 Task: In the Contact  Zoe_Johnson@metlife.com, schedule and save the meeting with title: 'Product Demo and Service Presentation', Select date: '2 September, 2023', select start time: 6:00:PM. Add location on call (415) 123-4591 with meeting description: For further discussion on products, kindly join the meeting.. Logged in from softage.4@softage.net
Action: Mouse moved to (104, 65)
Screenshot: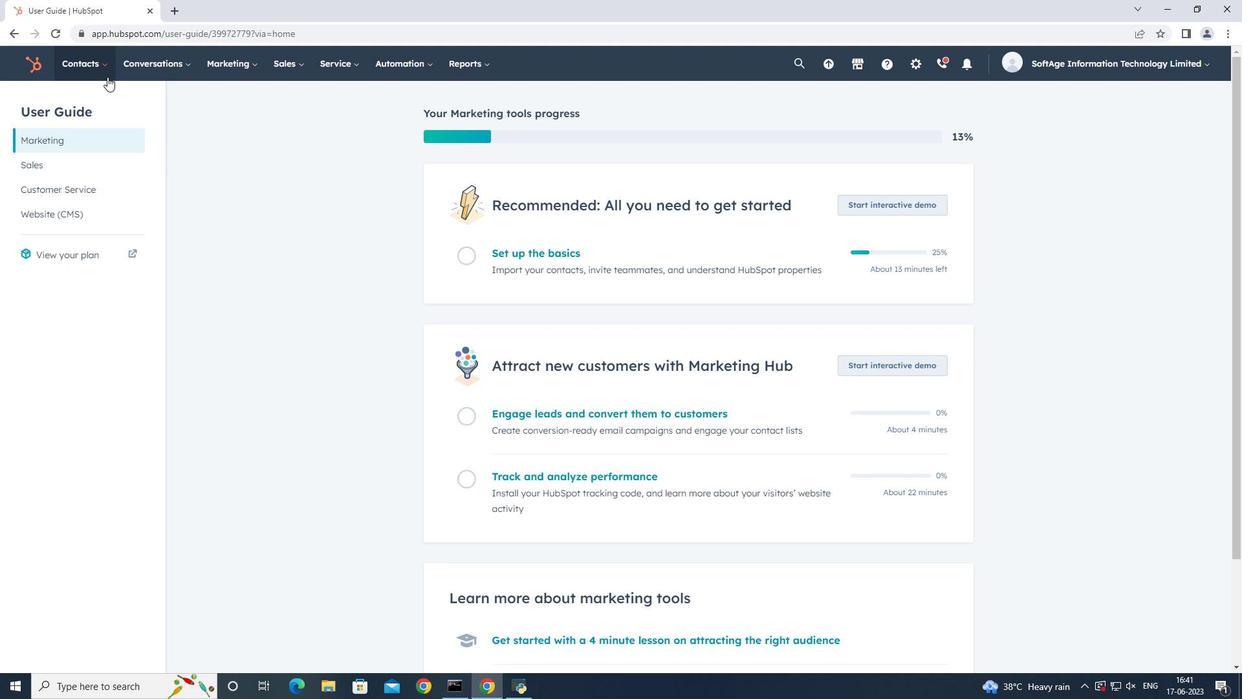 
Action: Mouse pressed left at (104, 65)
Screenshot: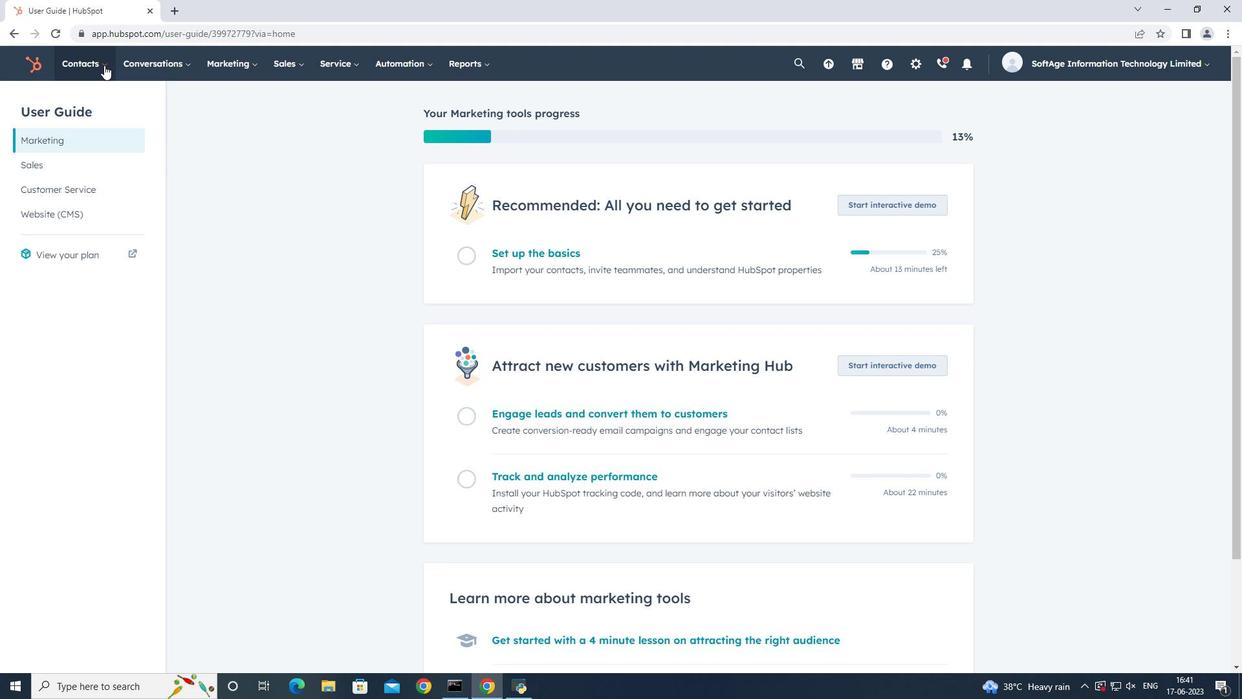 
Action: Mouse moved to (104, 95)
Screenshot: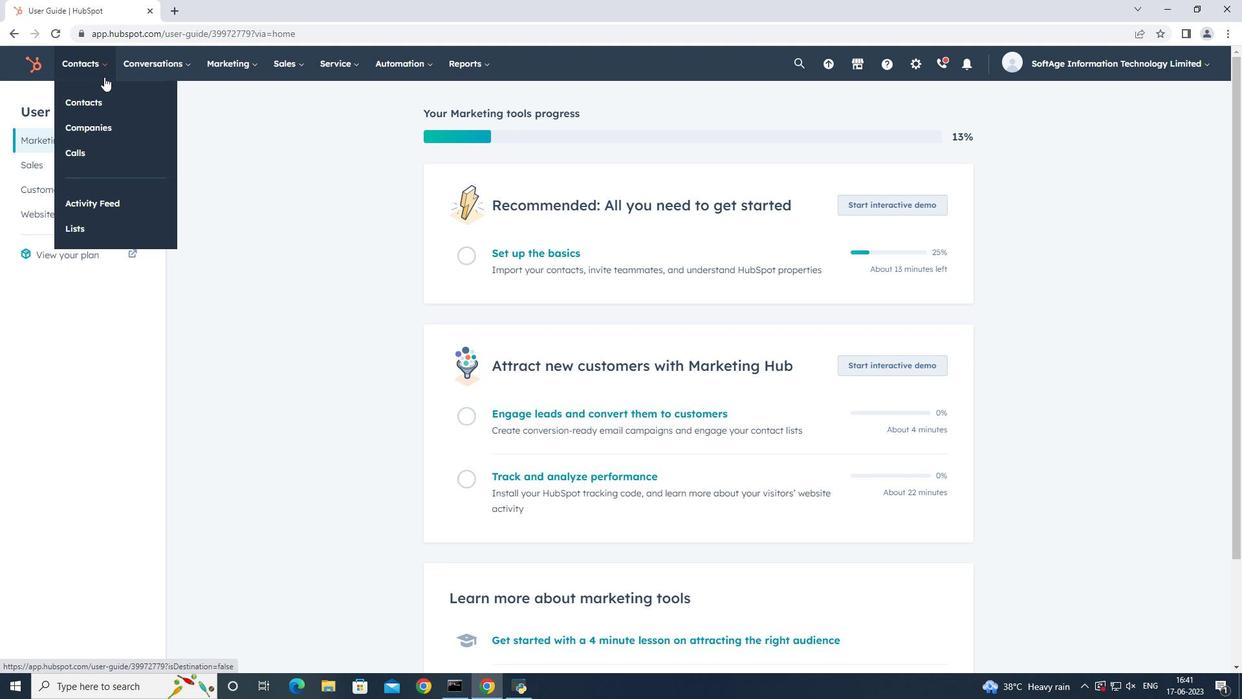 
Action: Mouse pressed left at (104, 95)
Screenshot: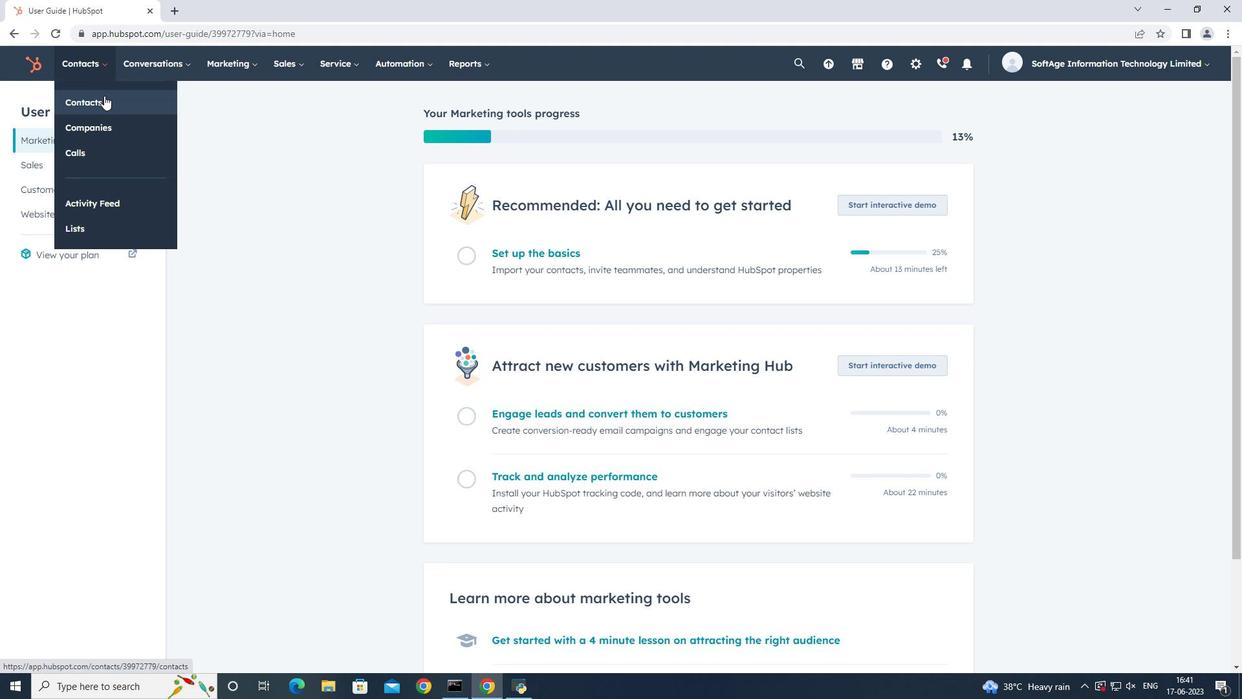 
Action: Mouse moved to (126, 206)
Screenshot: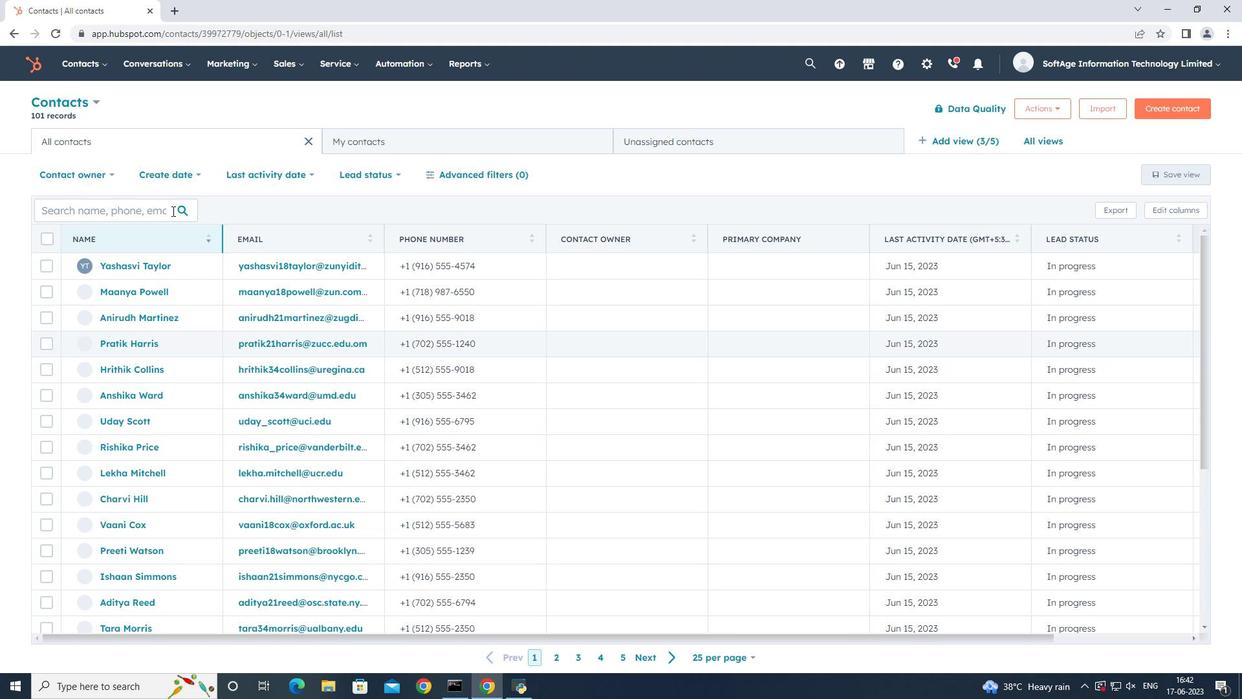 
Action: Mouse pressed left at (126, 206)
Screenshot: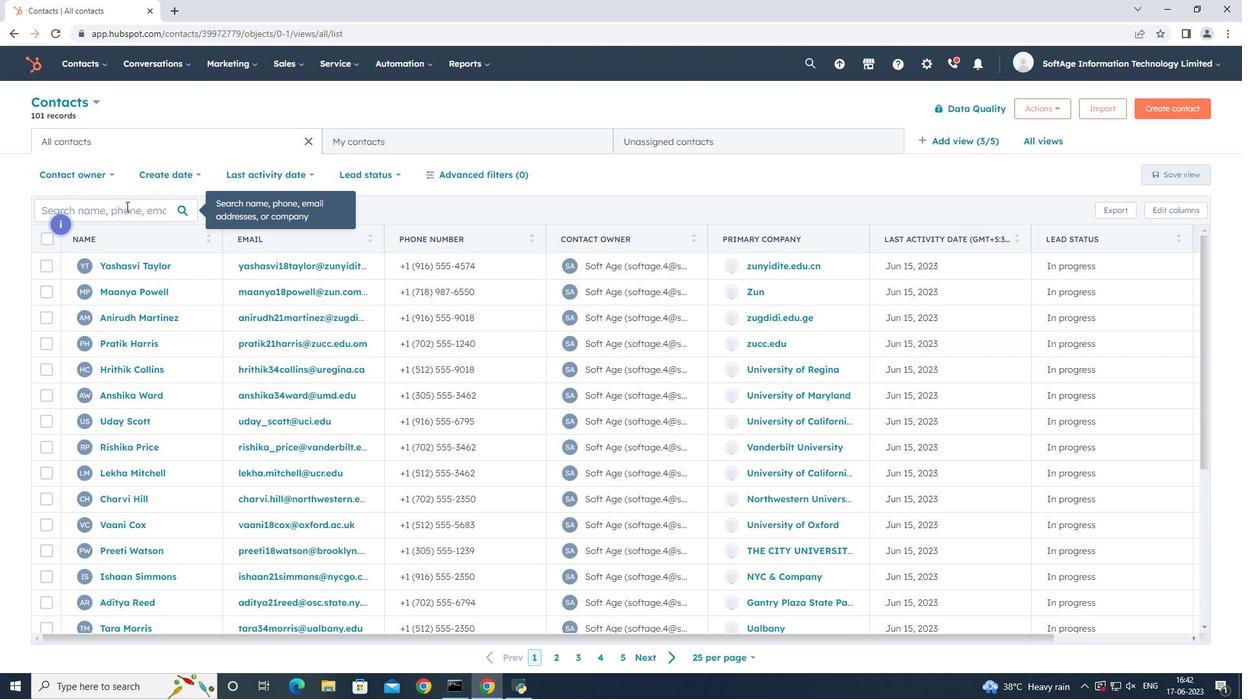 
Action: Key pressed zoe
Screenshot: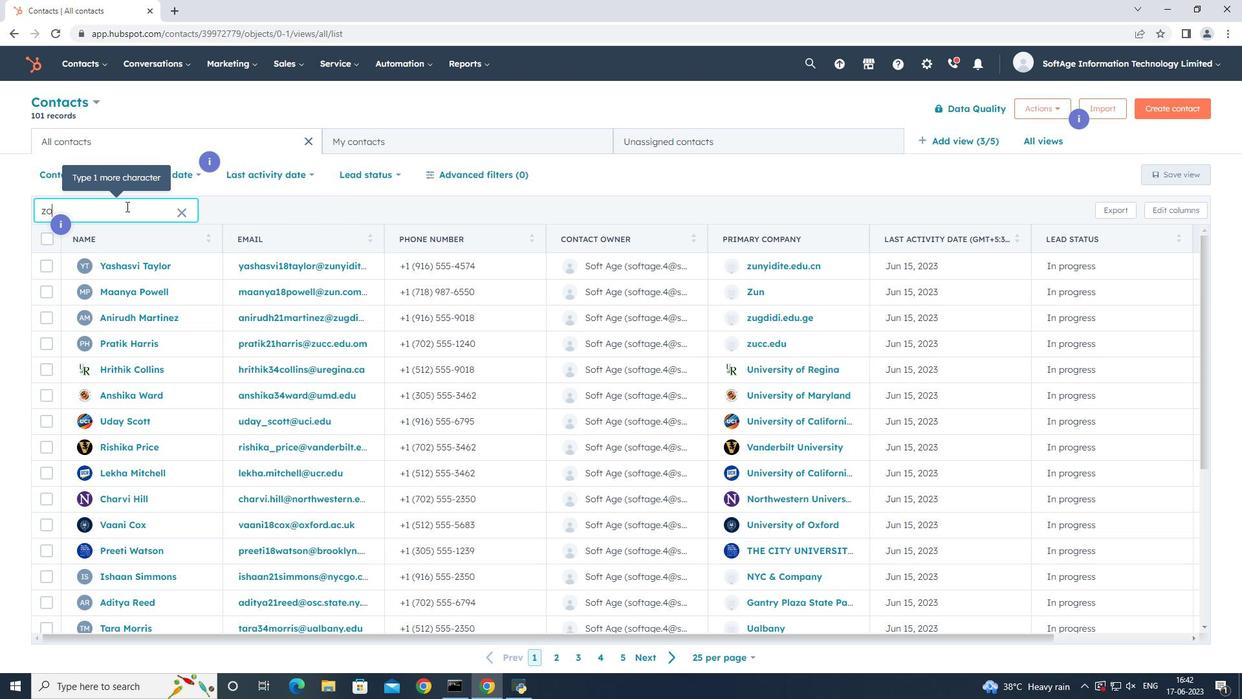 
Action: Mouse moved to (134, 317)
Screenshot: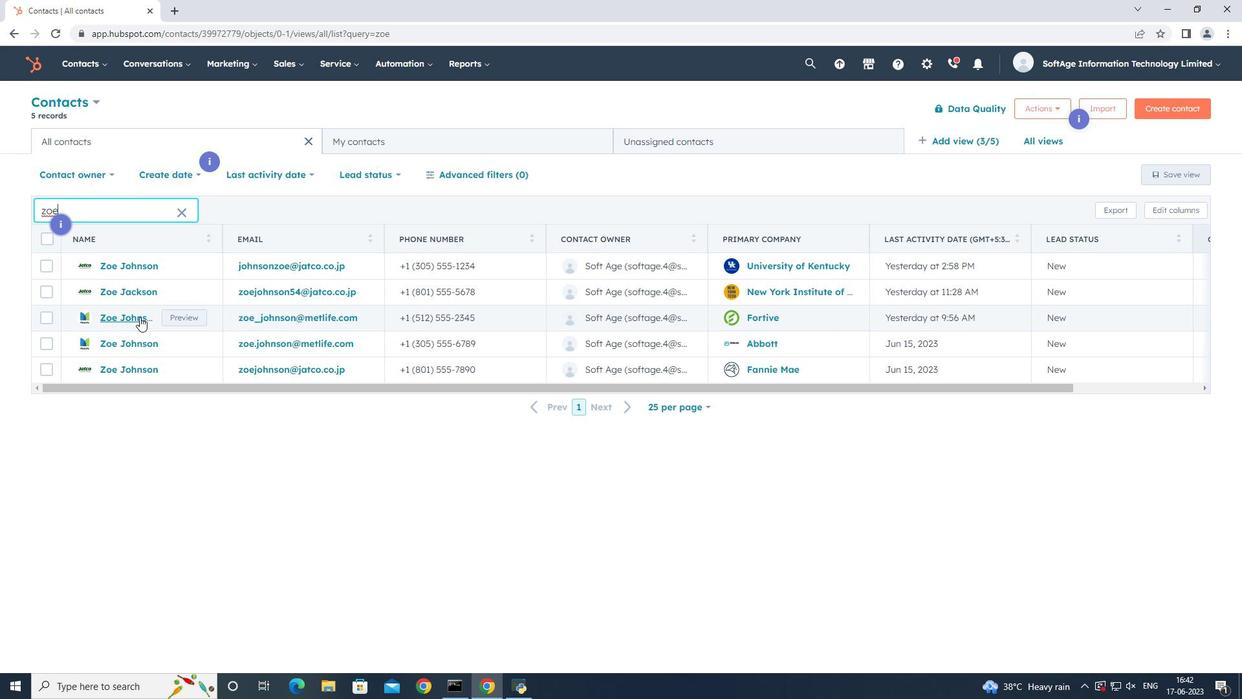 
Action: Mouse pressed left at (134, 317)
Screenshot: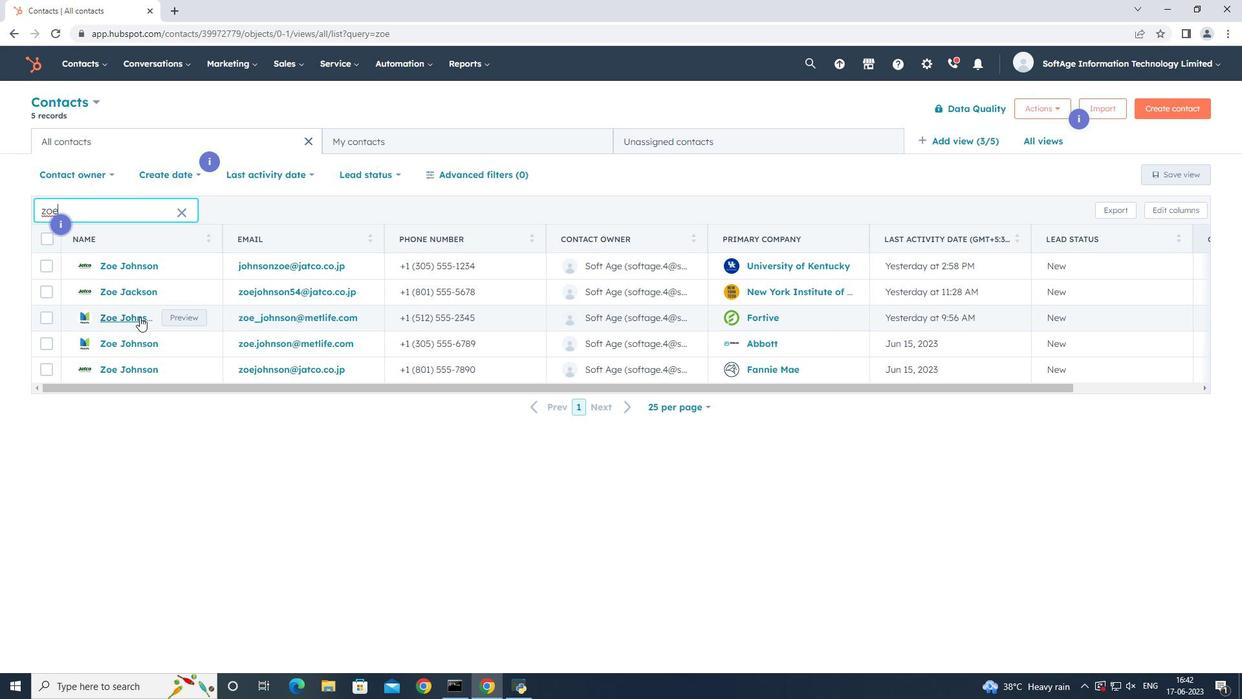 
Action: Mouse moved to (219, 204)
Screenshot: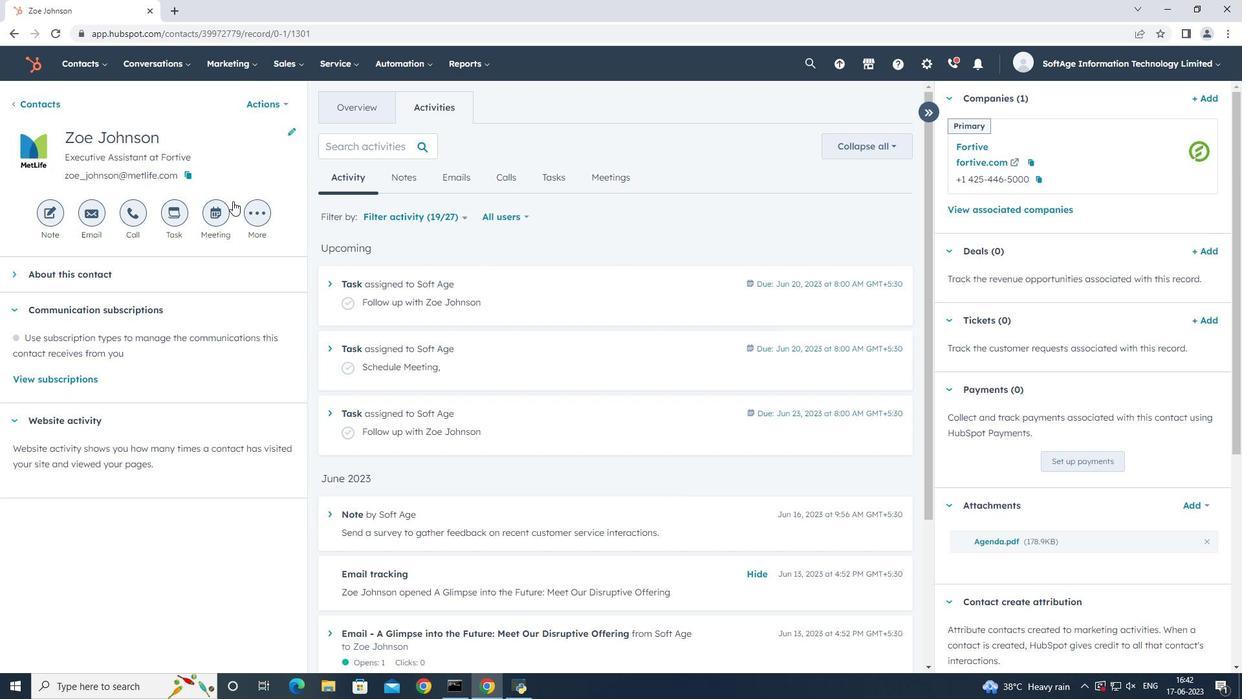 
Action: Mouse pressed left at (219, 204)
Screenshot: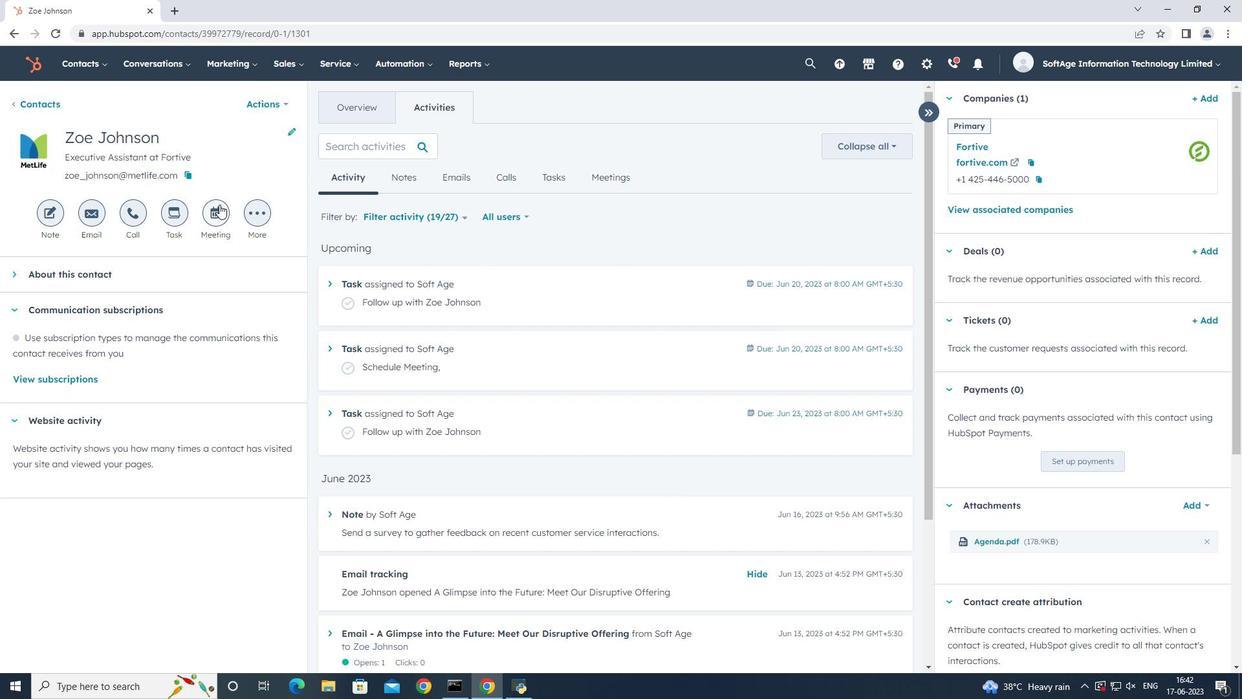 
Action: Mouse moved to (433, 352)
Screenshot: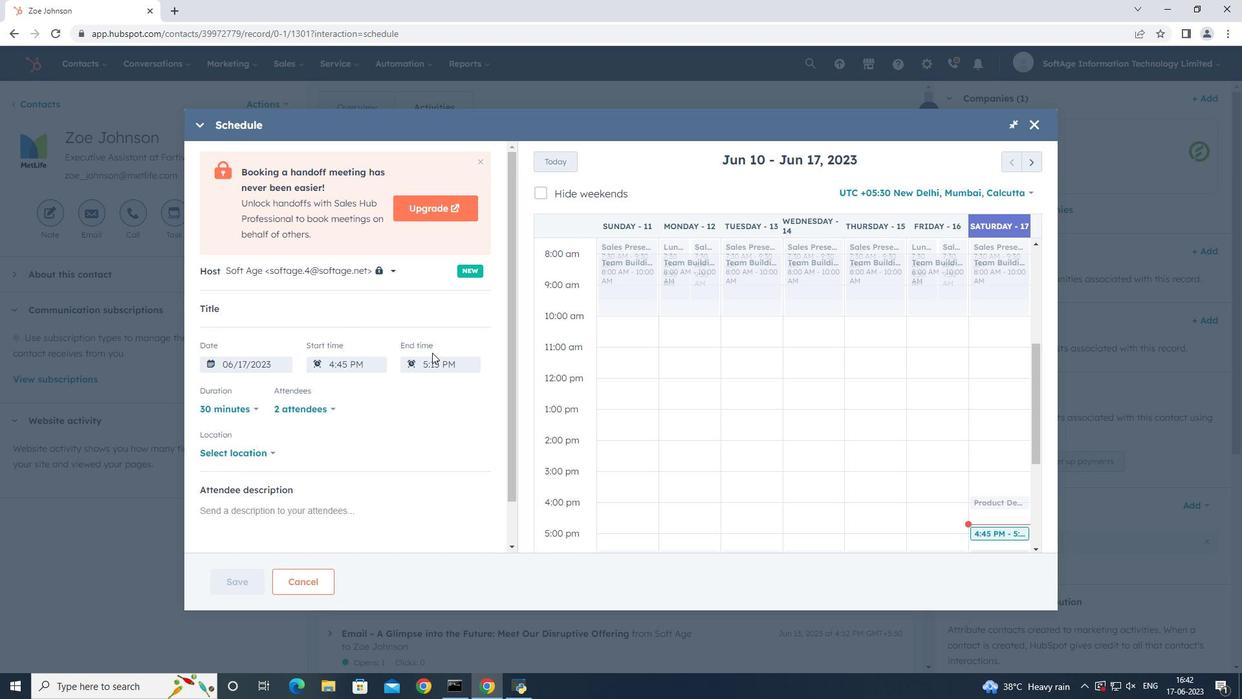 
Action: Key pressed <Key.shift_r>Product<Key.space><Key.shift>Demo<Key.space>and<Key.space><Key.shift>Service<Key.space><Key.shift_r>Presentation,
Screenshot: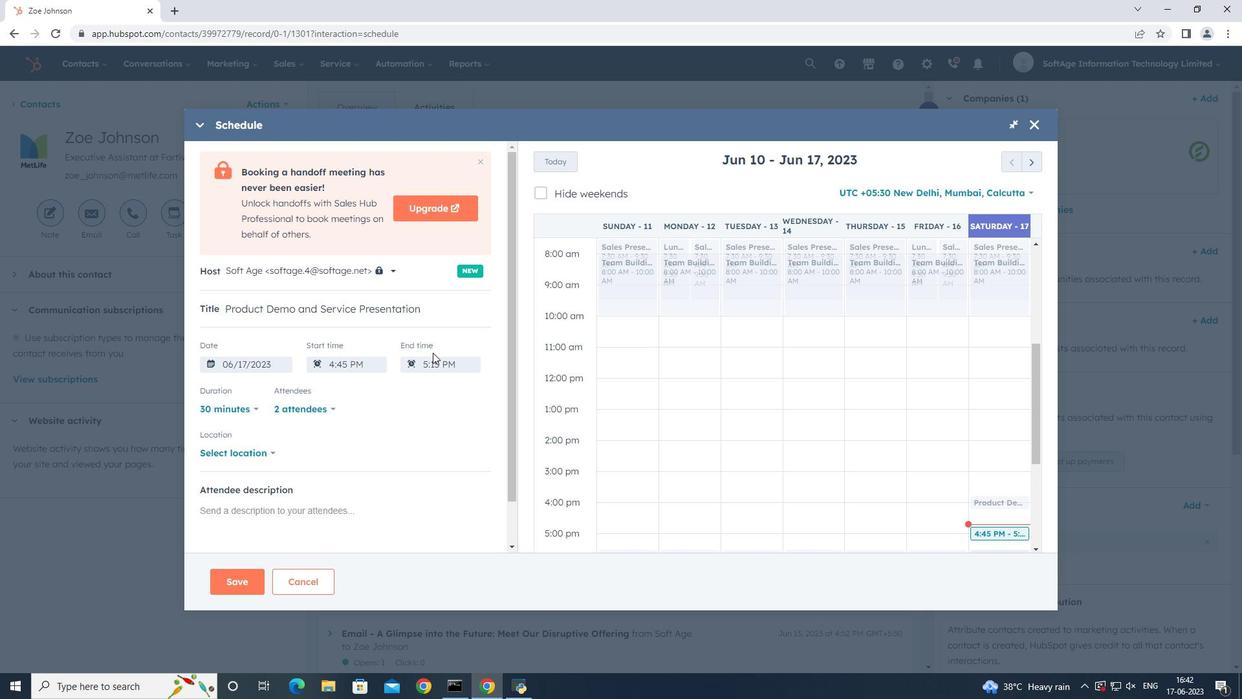 
Action: Mouse moved to (1030, 165)
Screenshot: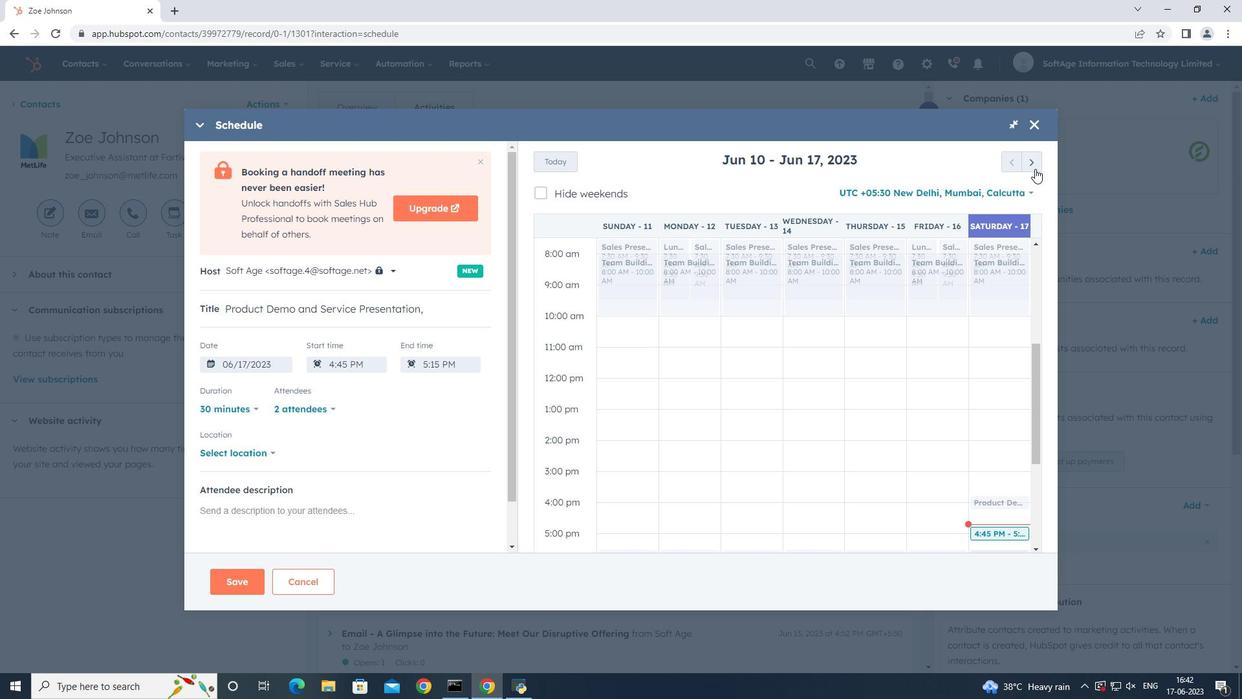 
Action: Mouse pressed left at (1030, 165)
Screenshot: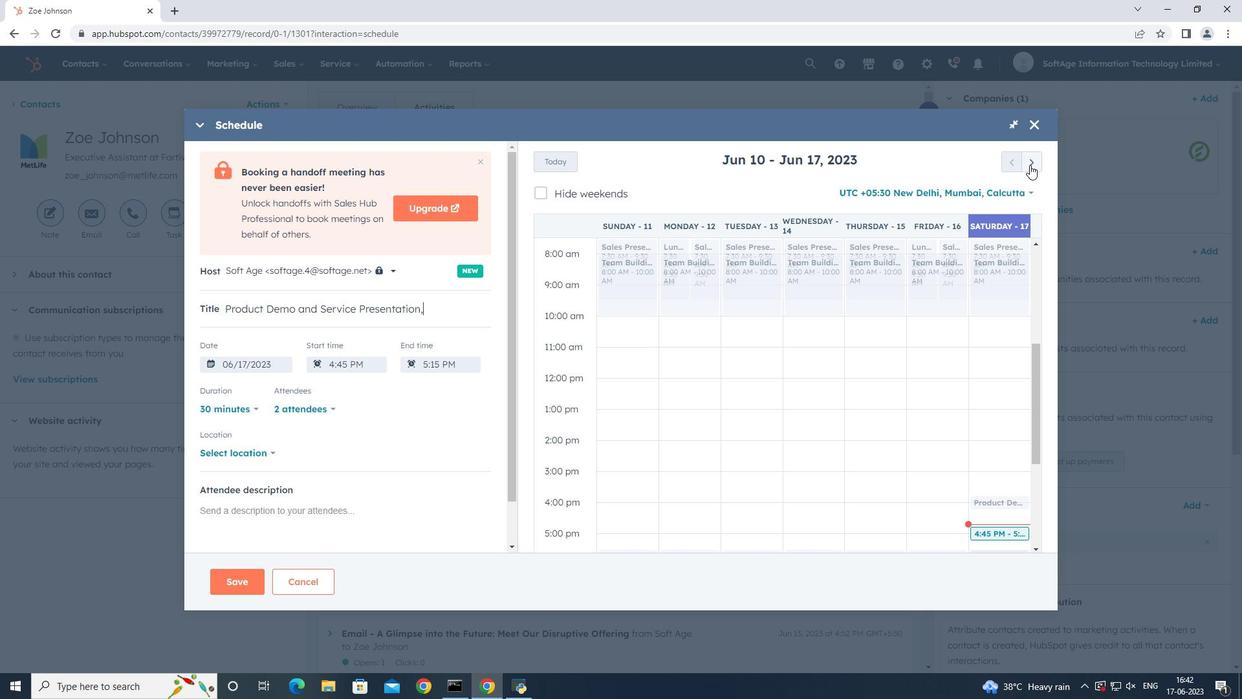 
Action: Mouse moved to (1035, 162)
Screenshot: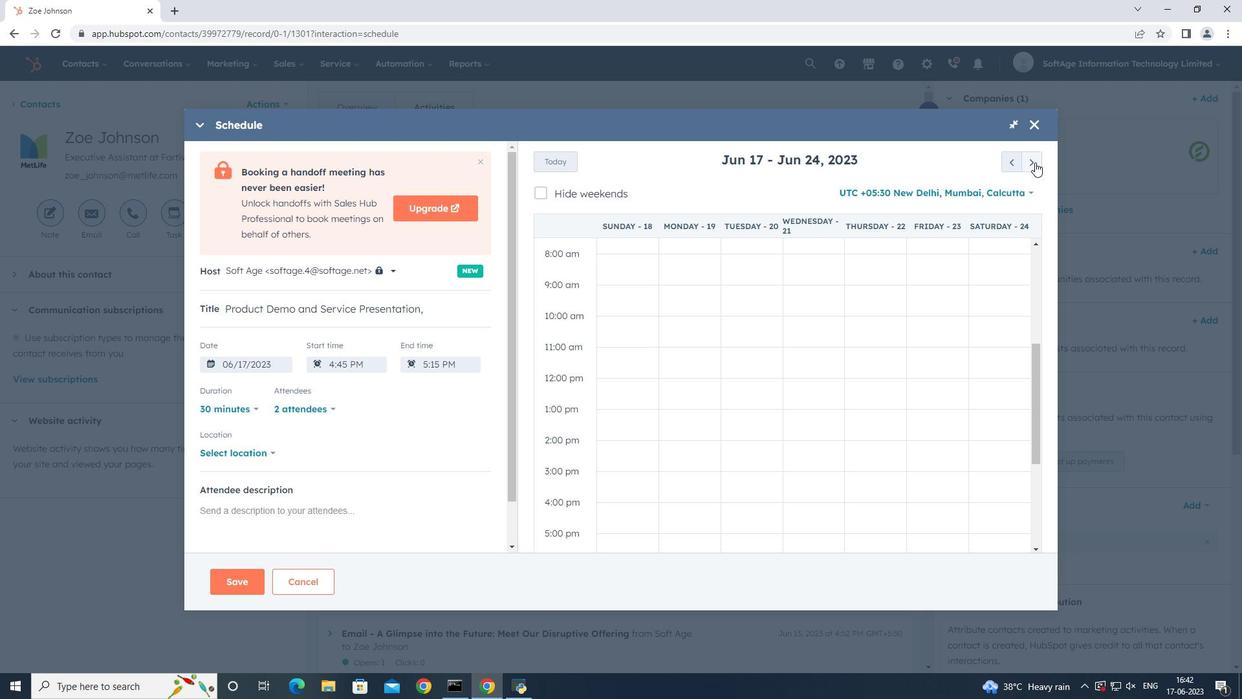 
Action: Mouse pressed left at (1035, 162)
Screenshot: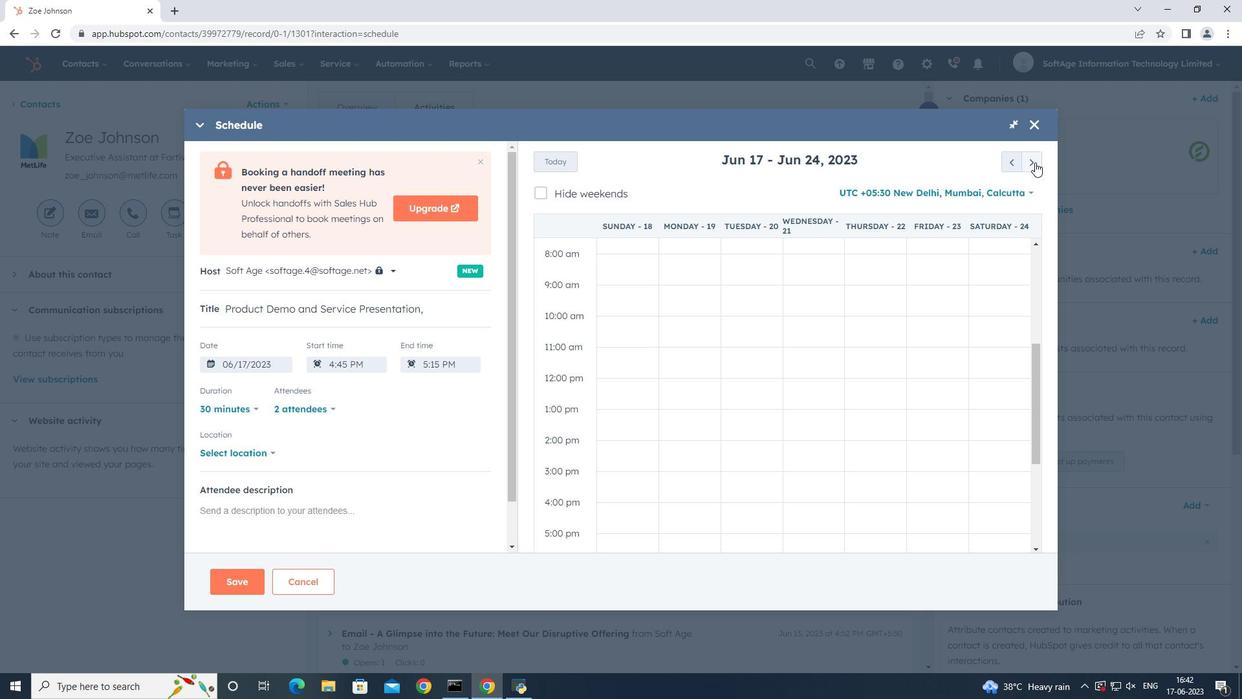 
Action: Mouse pressed left at (1035, 162)
Screenshot: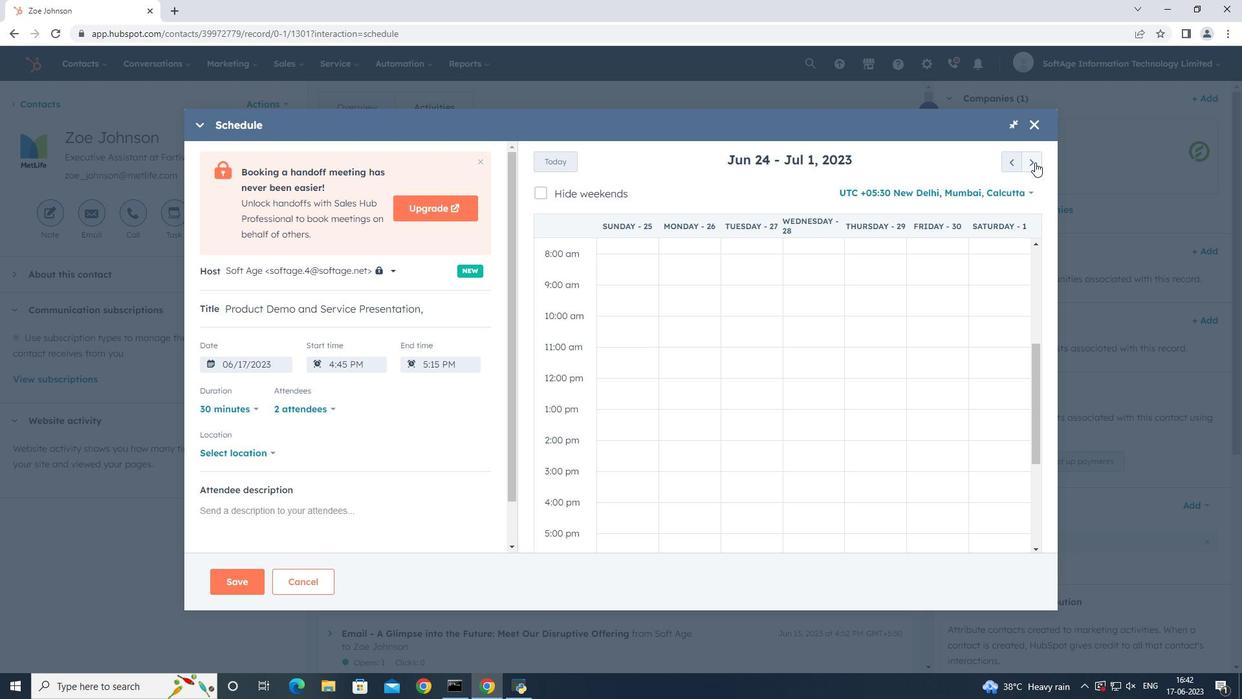 
Action: Mouse pressed left at (1035, 162)
Screenshot: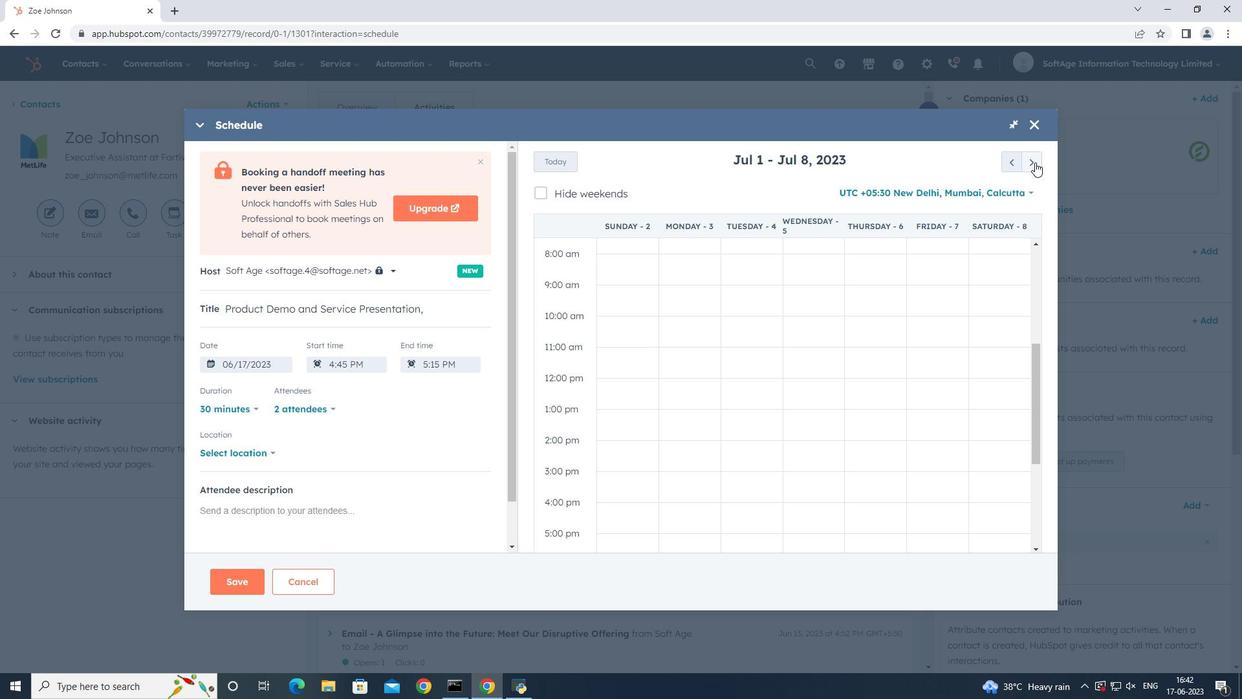 
Action: Mouse pressed left at (1035, 162)
Screenshot: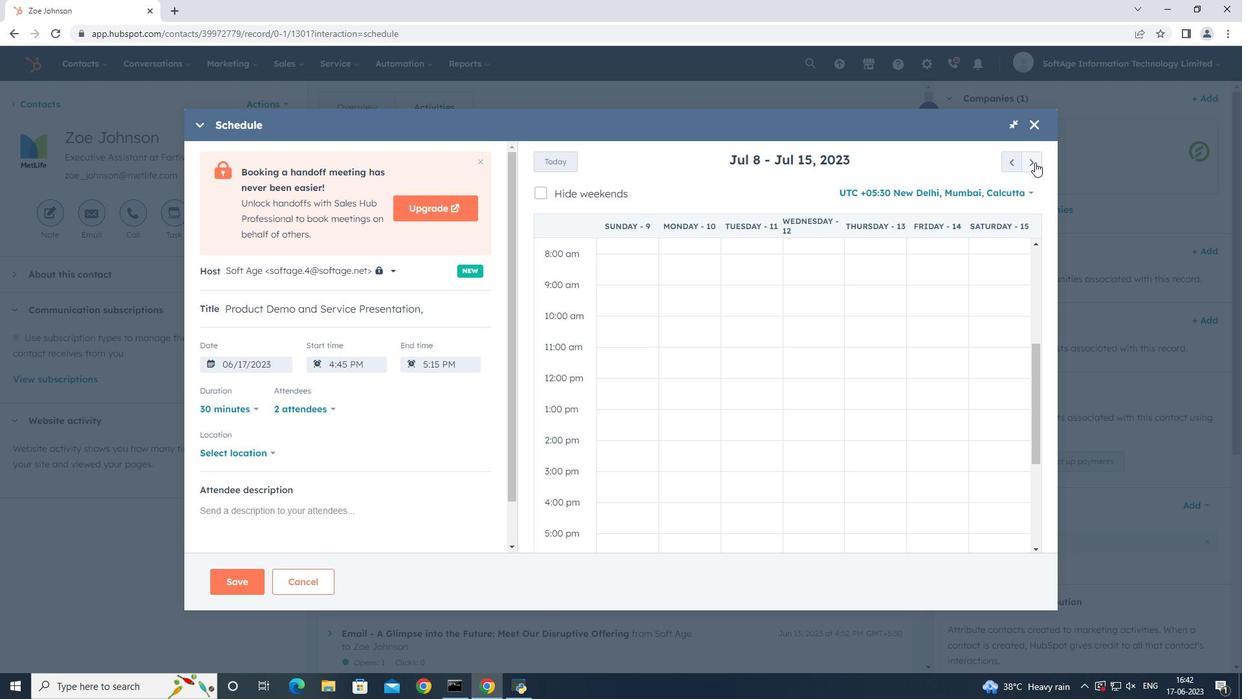 
Action: Mouse pressed left at (1035, 162)
Screenshot: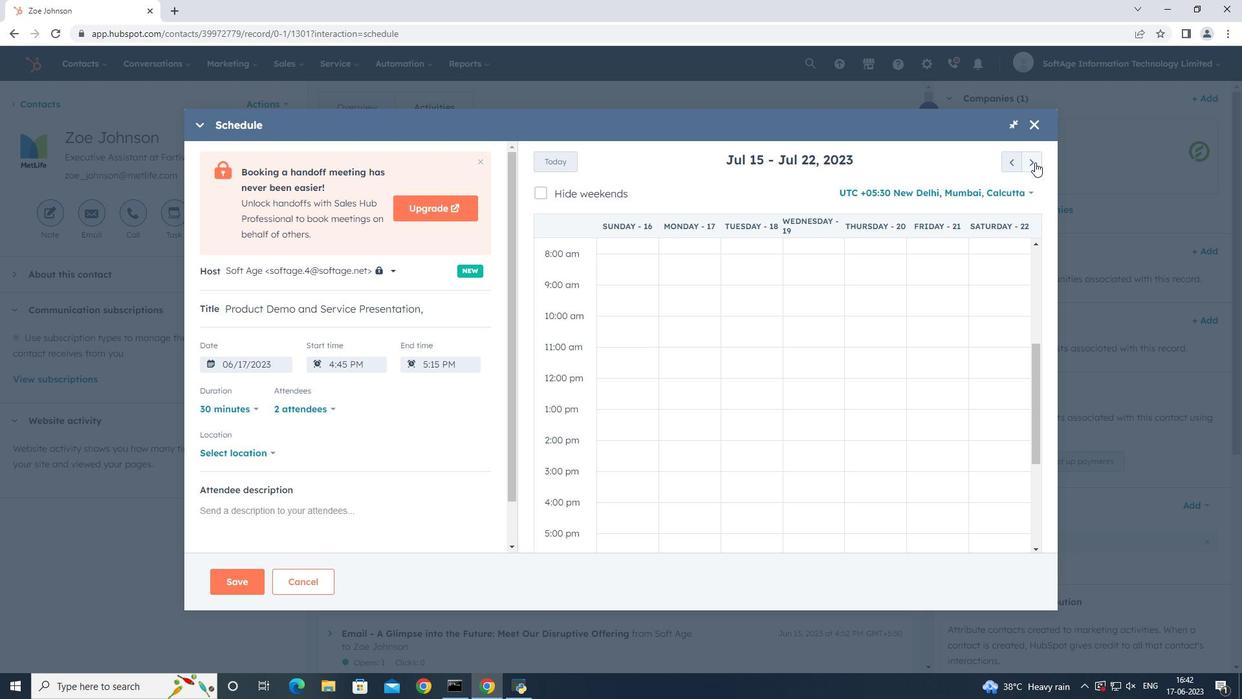 
Action: Mouse pressed left at (1035, 162)
Screenshot: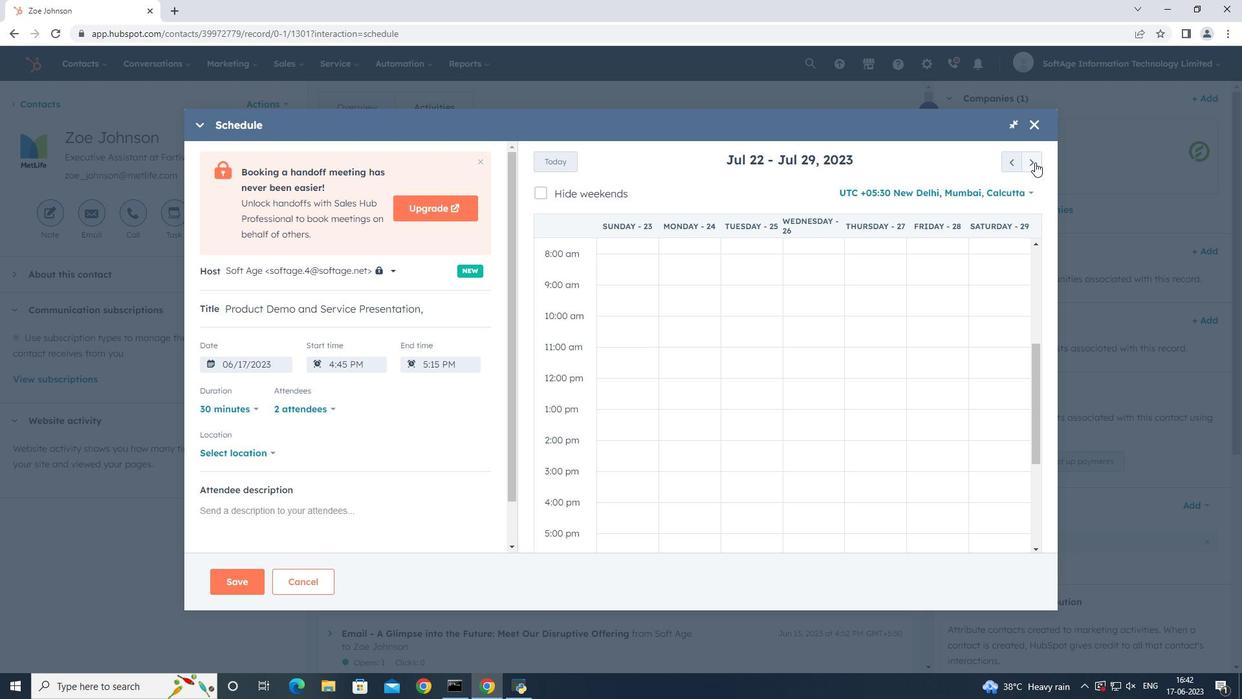 
Action: Mouse pressed left at (1035, 162)
Screenshot: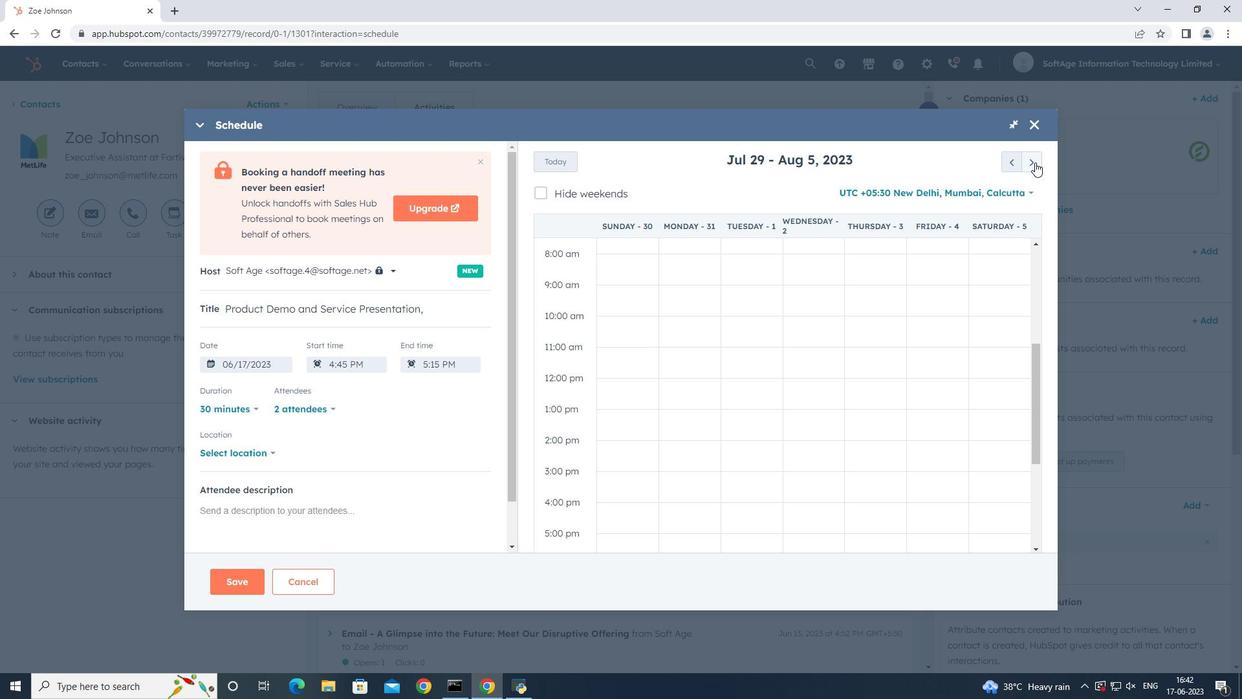 
Action: Mouse pressed left at (1035, 162)
Screenshot: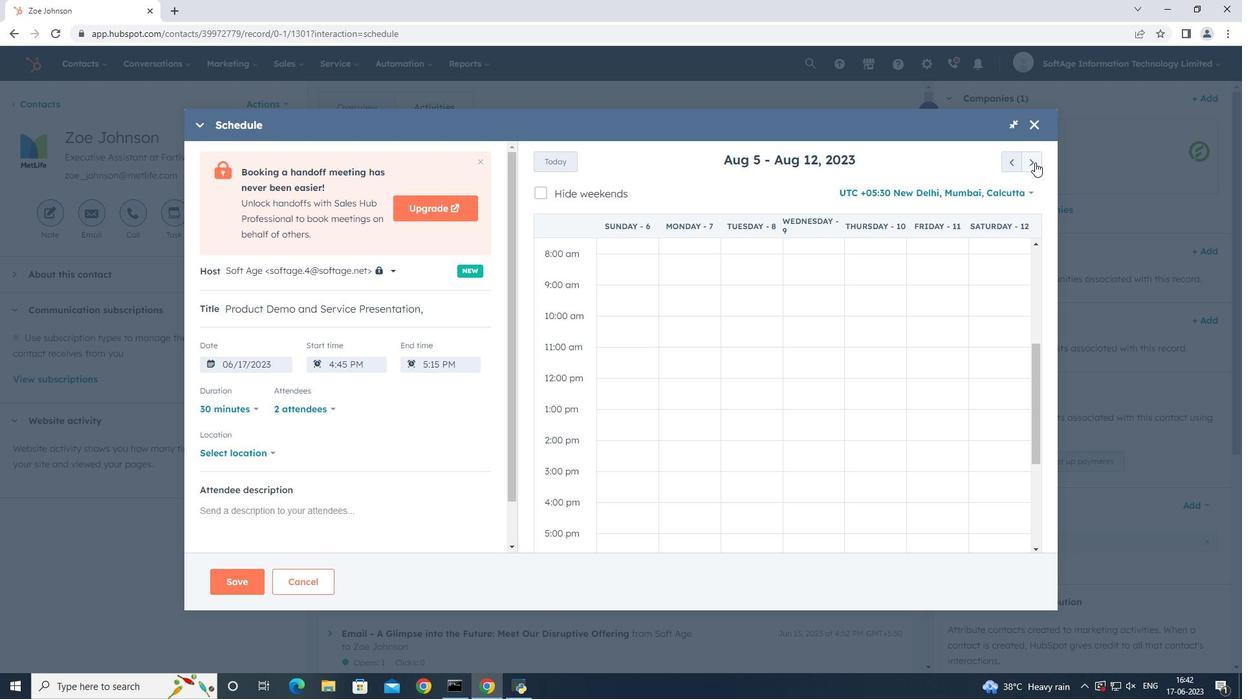 
Action: Mouse pressed left at (1035, 162)
Screenshot: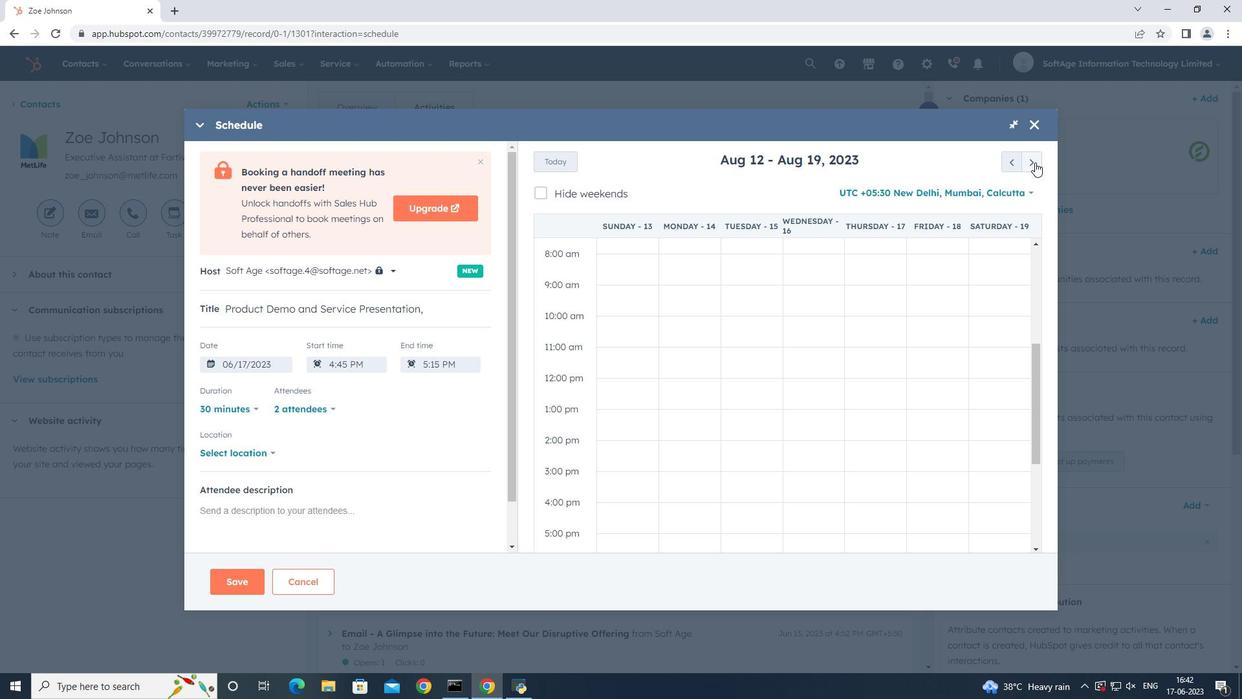 
Action: Mouse pressed left at (1035, 162)
Screenshot: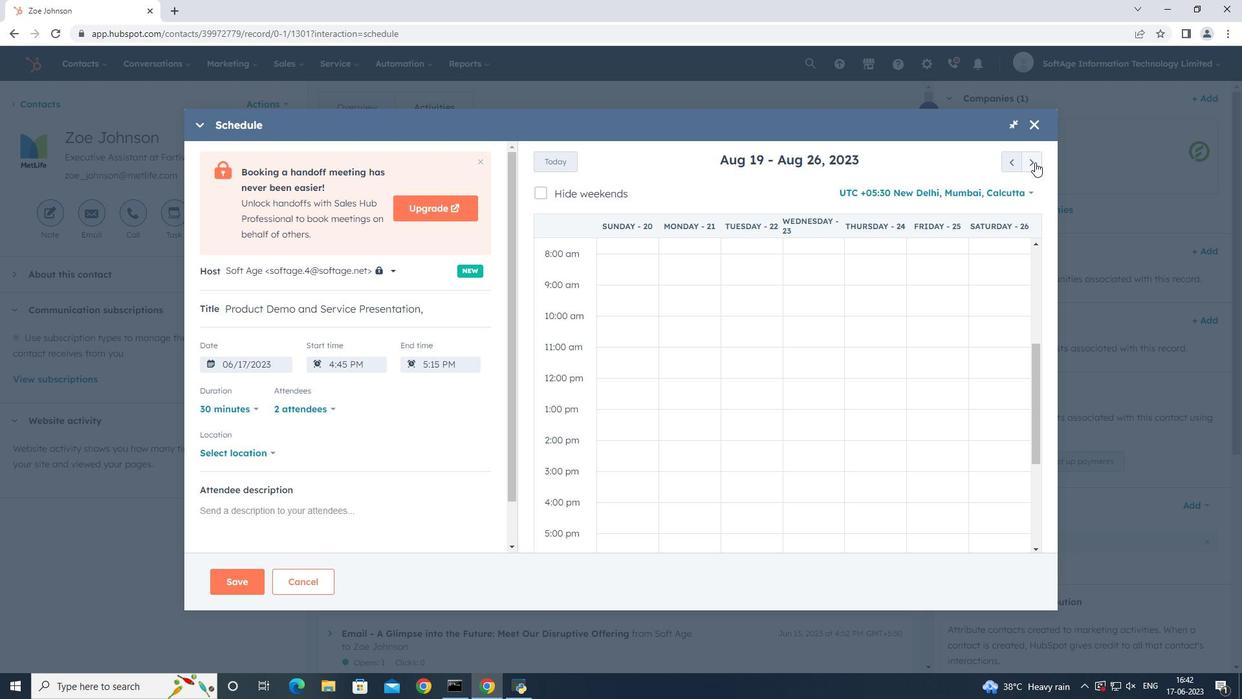 
Action: Mouse moved to (985, 467)
Screenshot: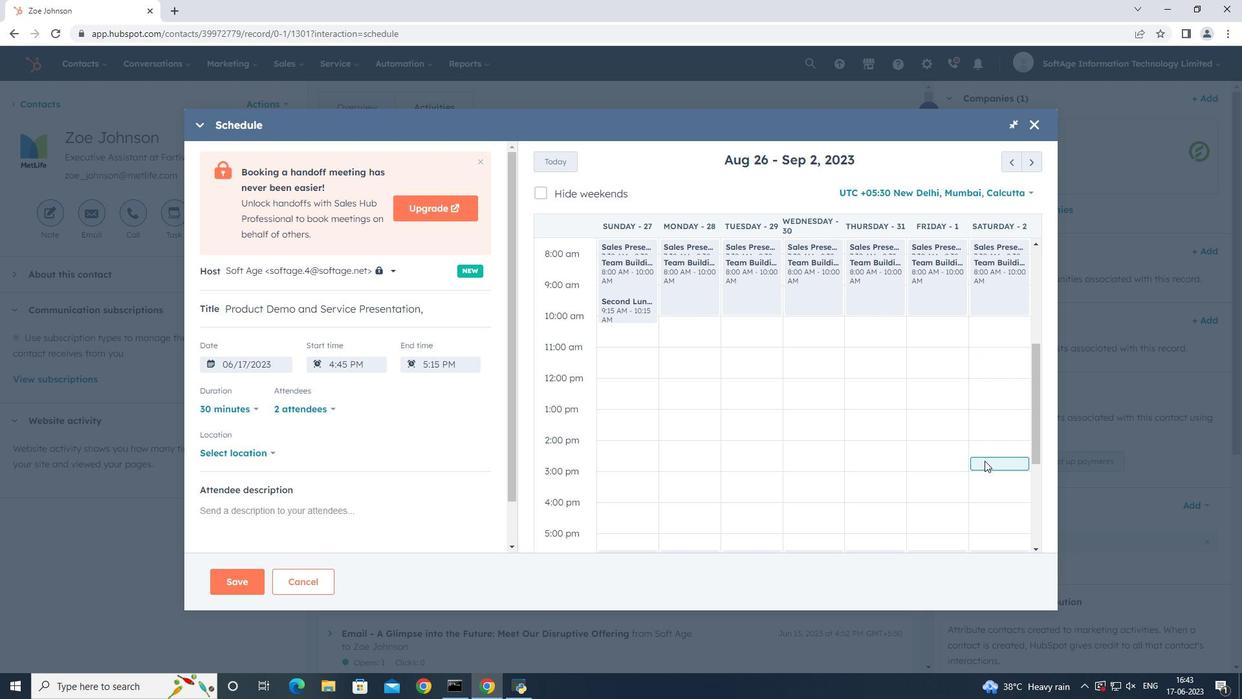 
Action: Mouse scrolled (985, 466) with delta (0, 0)
Screenshot: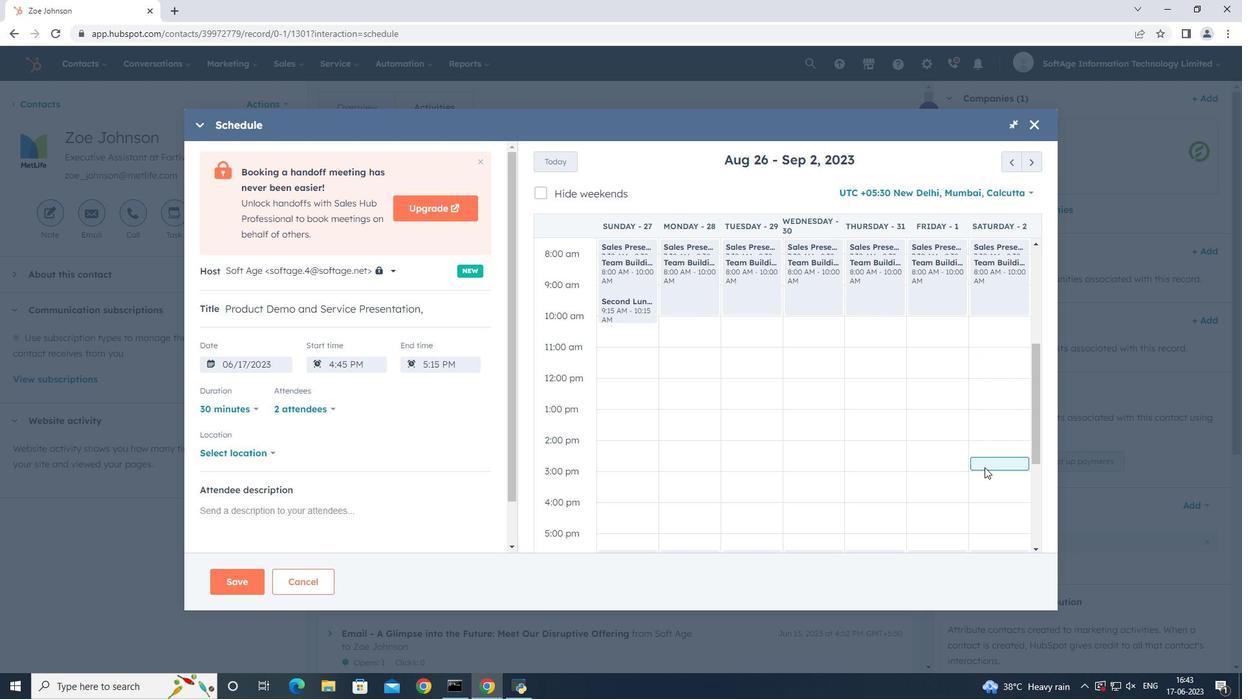 
Action: Mouse scrolled (985, 466) with delta (0, 0)
Screenshot: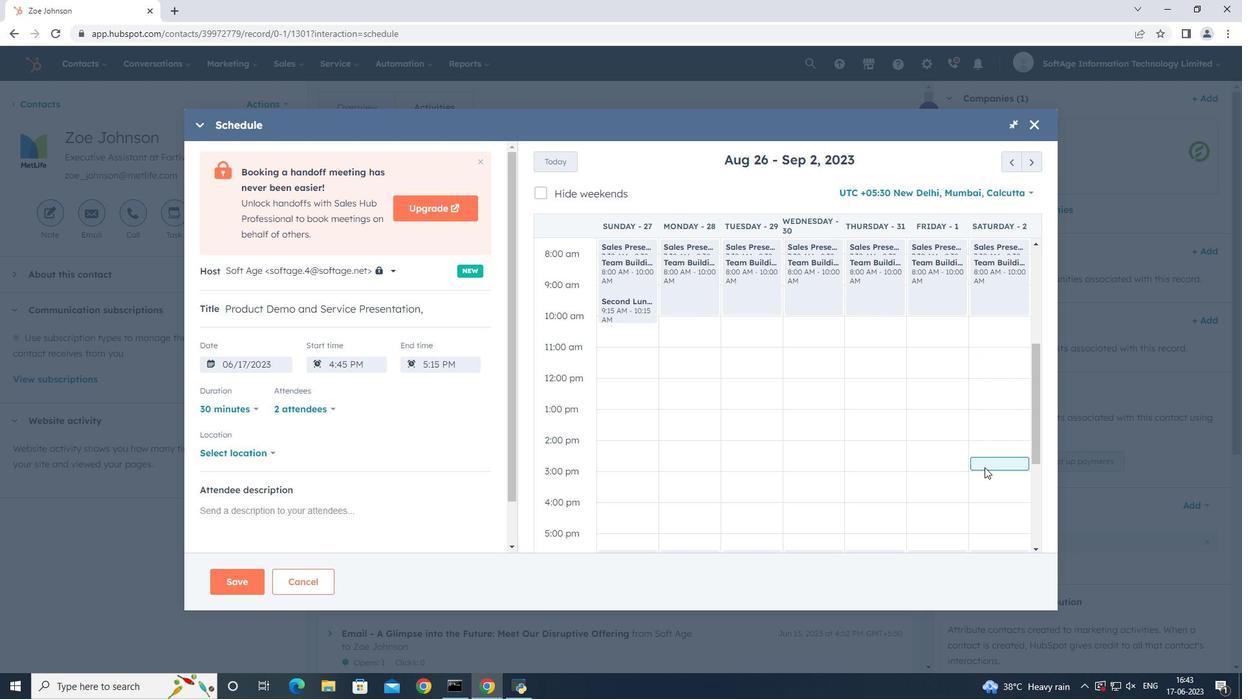 
Action: Mouse moved to (1001, 436)
Screenshot: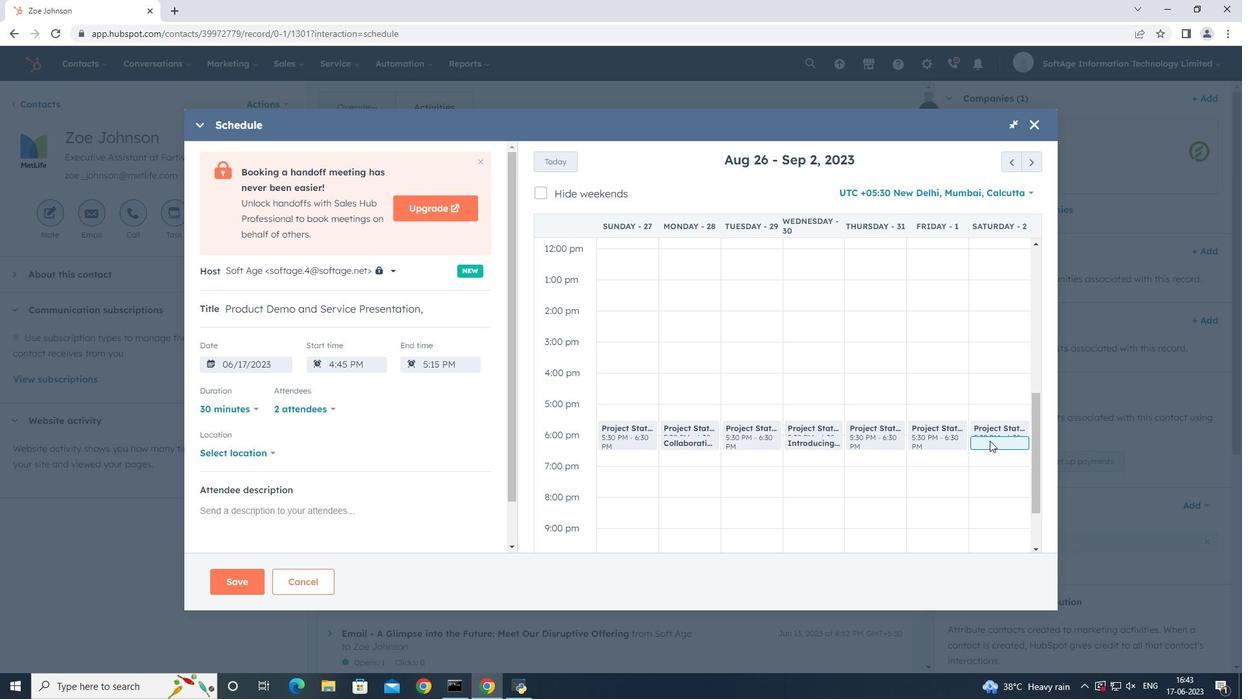 
Action: Mouse pressed left at (1001, 436)
Screenshot: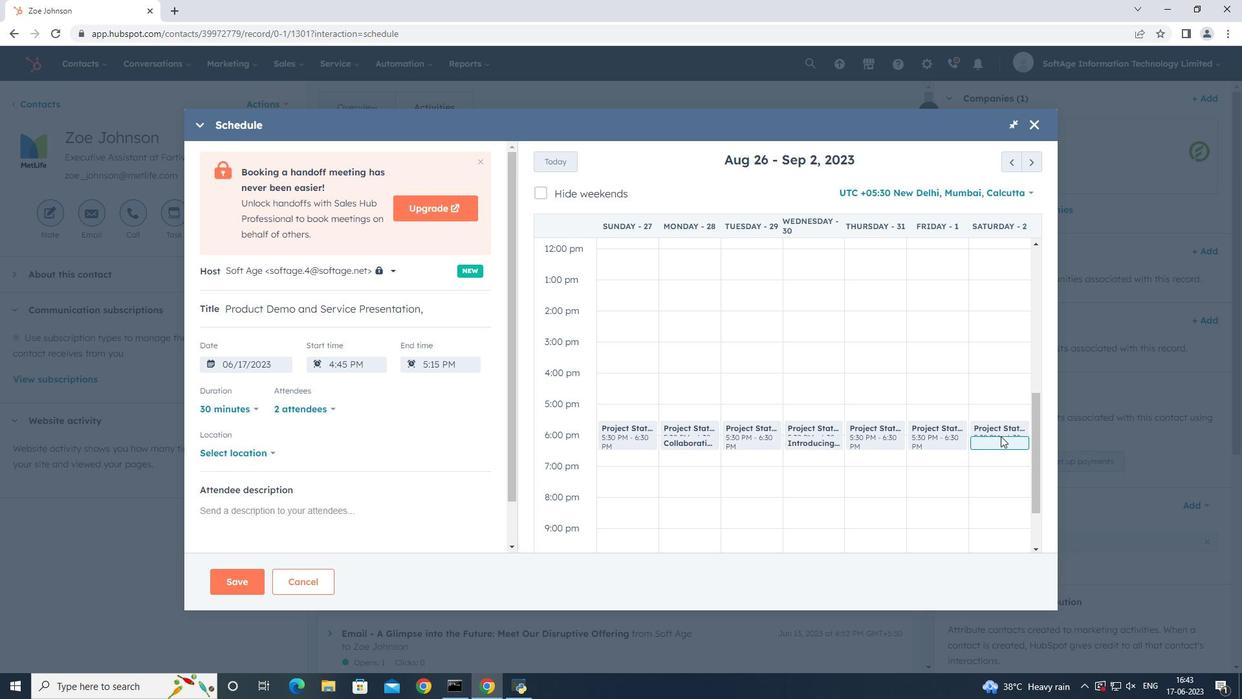 
Action: Mouse moved to (234, 447)
Screenshot: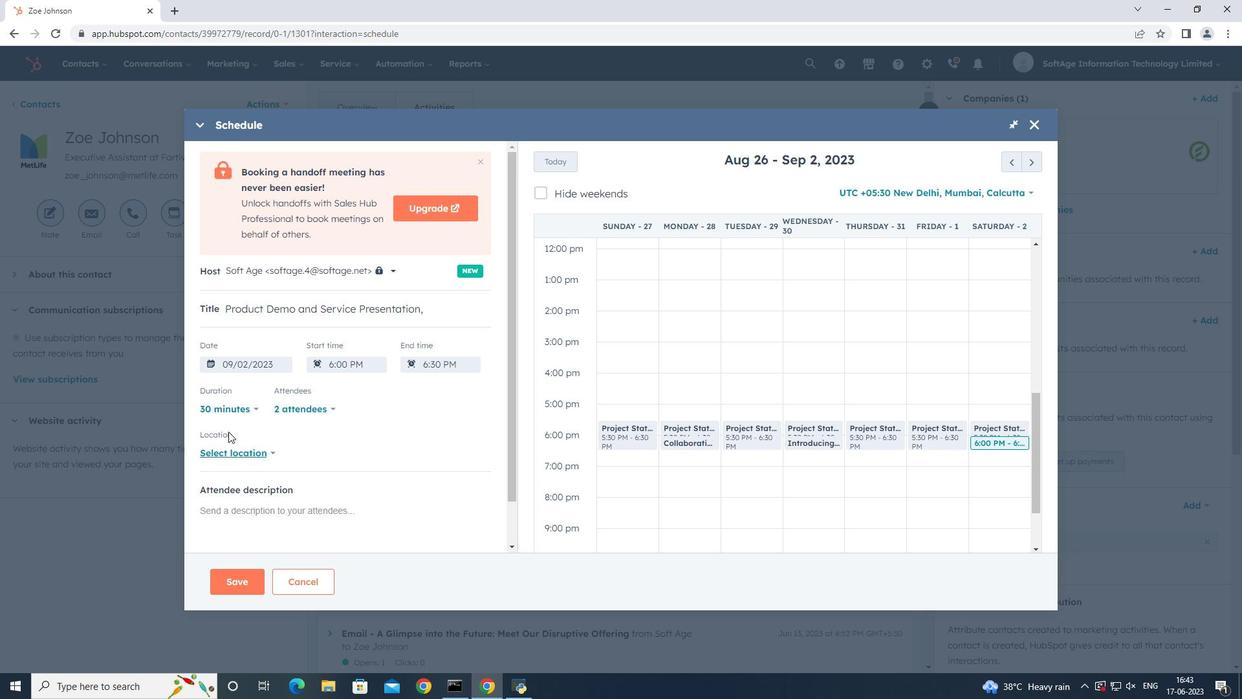 
Action: Mouse pressed left at (234, 447)
Screenshot: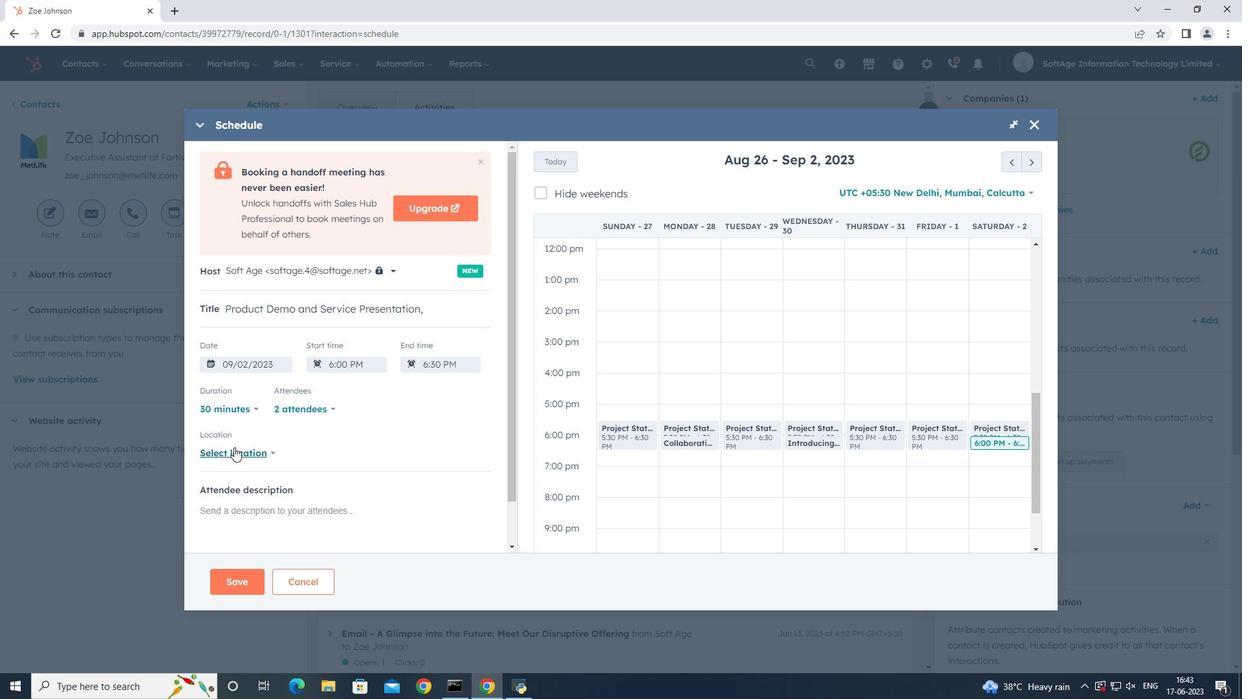 
Action: Mouse moved to (340, 414)
Screenshot: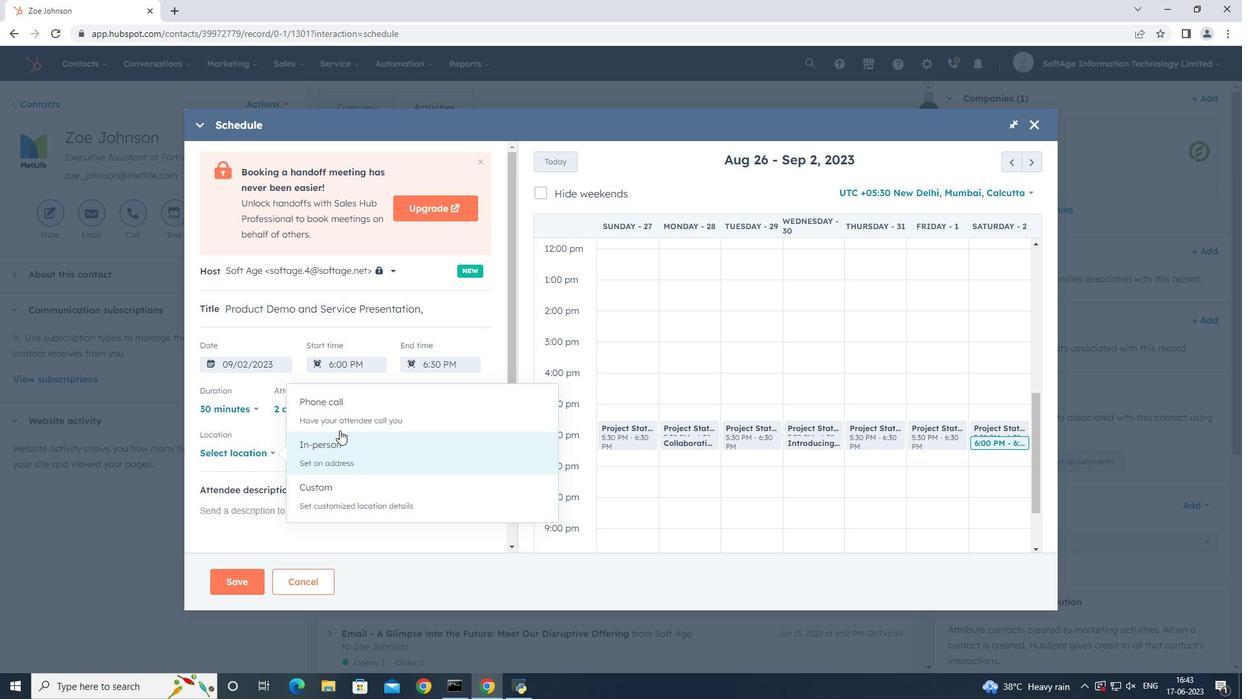 
Action: Mouse pressed left at (340, 414)
Screenshot: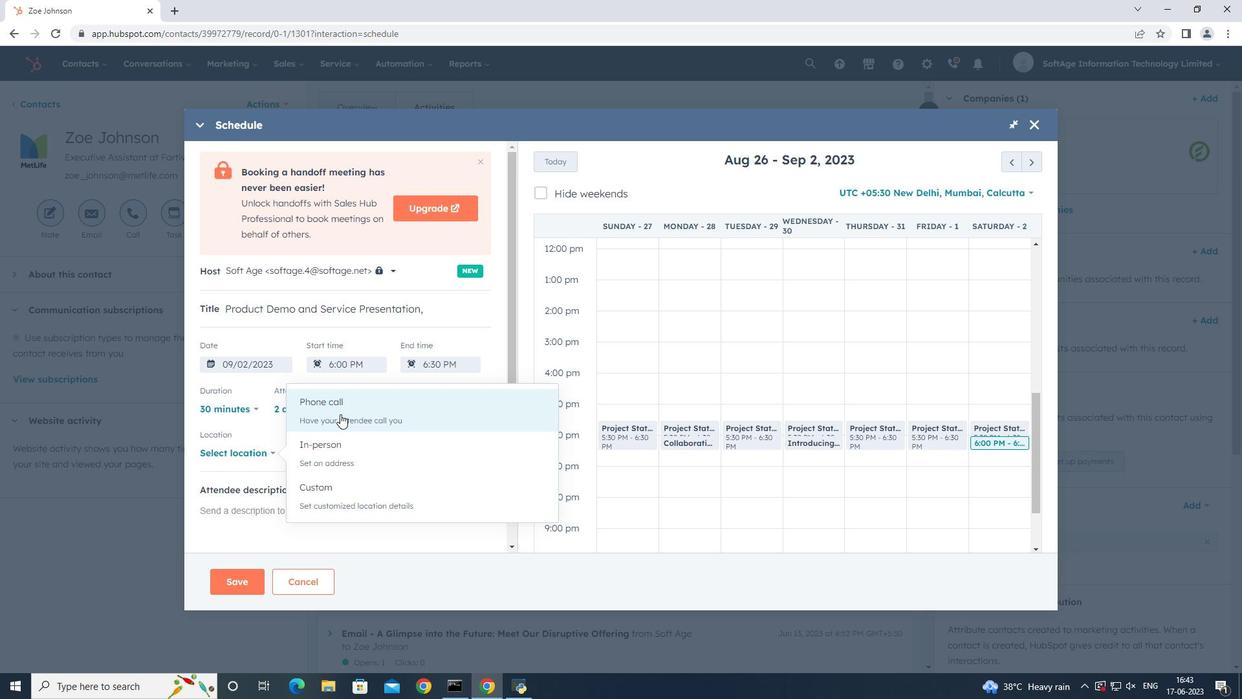 
Action: Mouse moved to (359, 451)
Screenshot: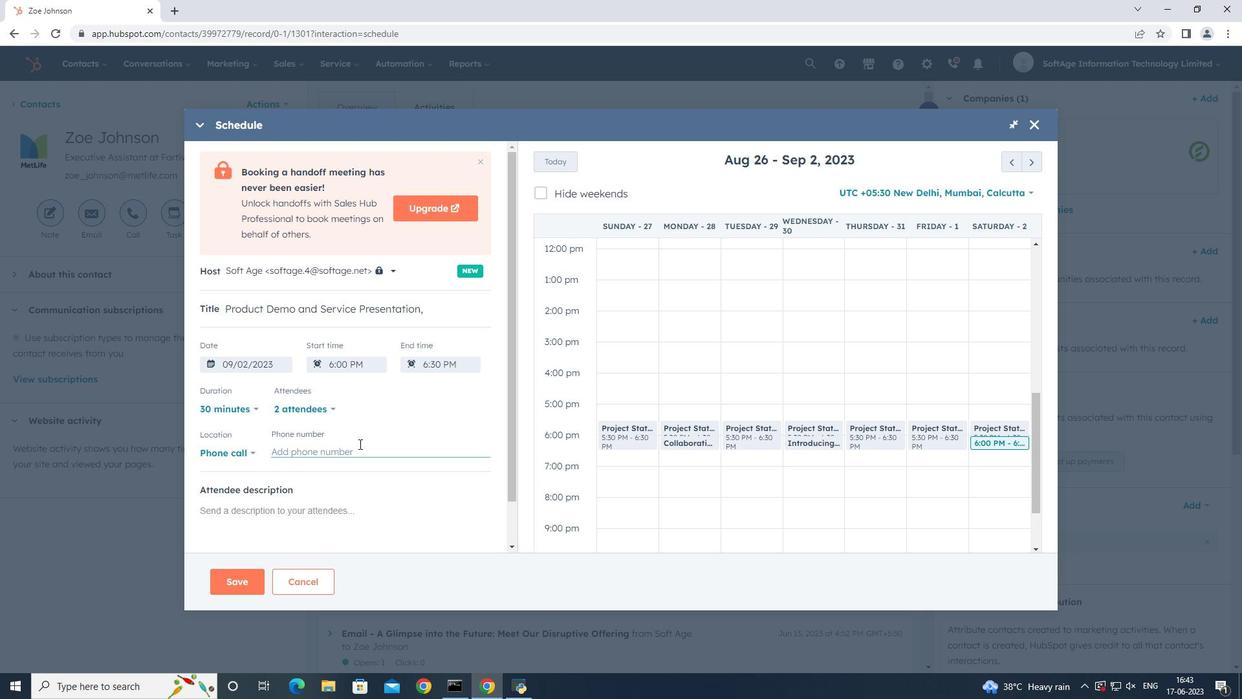 
Action: Mouse pressed left at (359, 451)
Screenshot: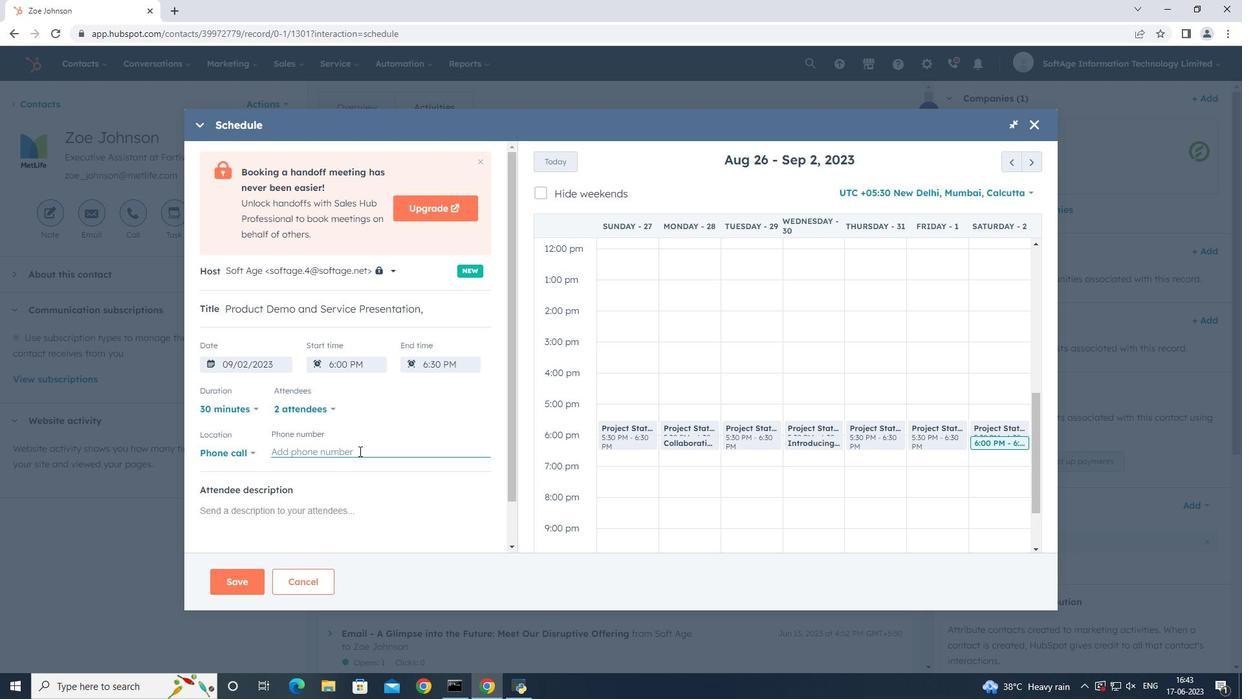 
Action: Key pressed <Key.shift_r><Key.shift_r><Key.shift_r>(415<Key.shift_r><Key.shift_r>)<Key.space>123-4591
Screenshot: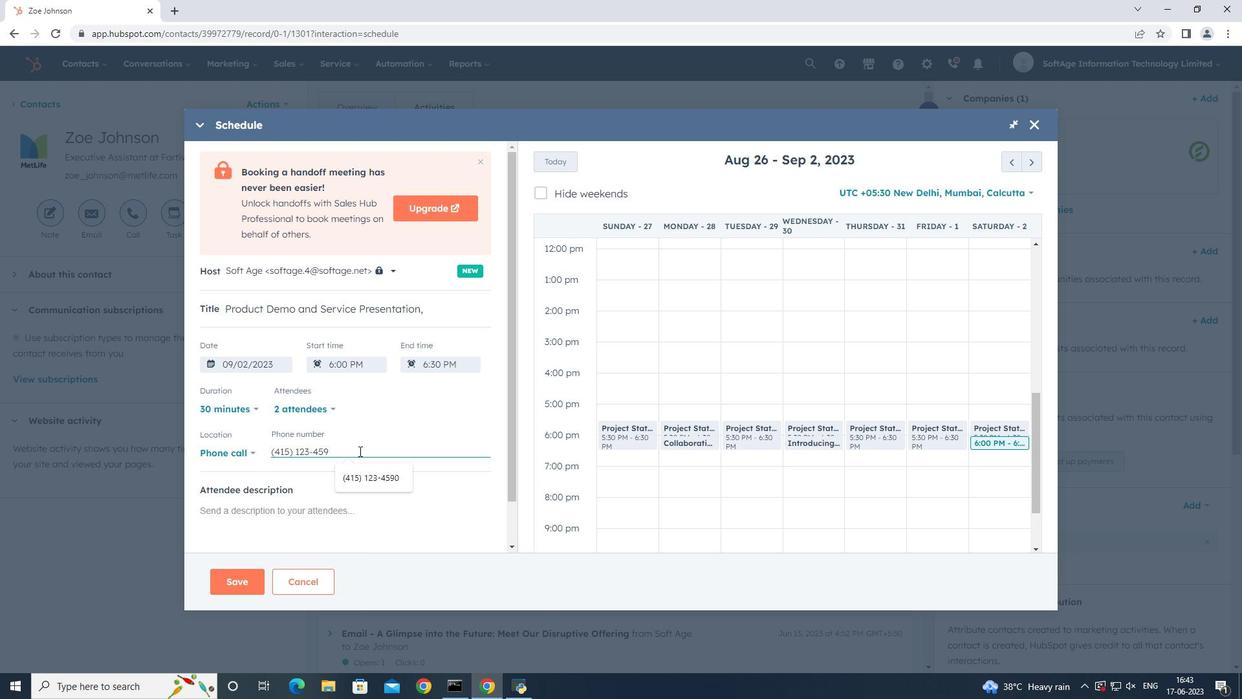 
Action: Mouse moved to (323, 512)
Screenshot: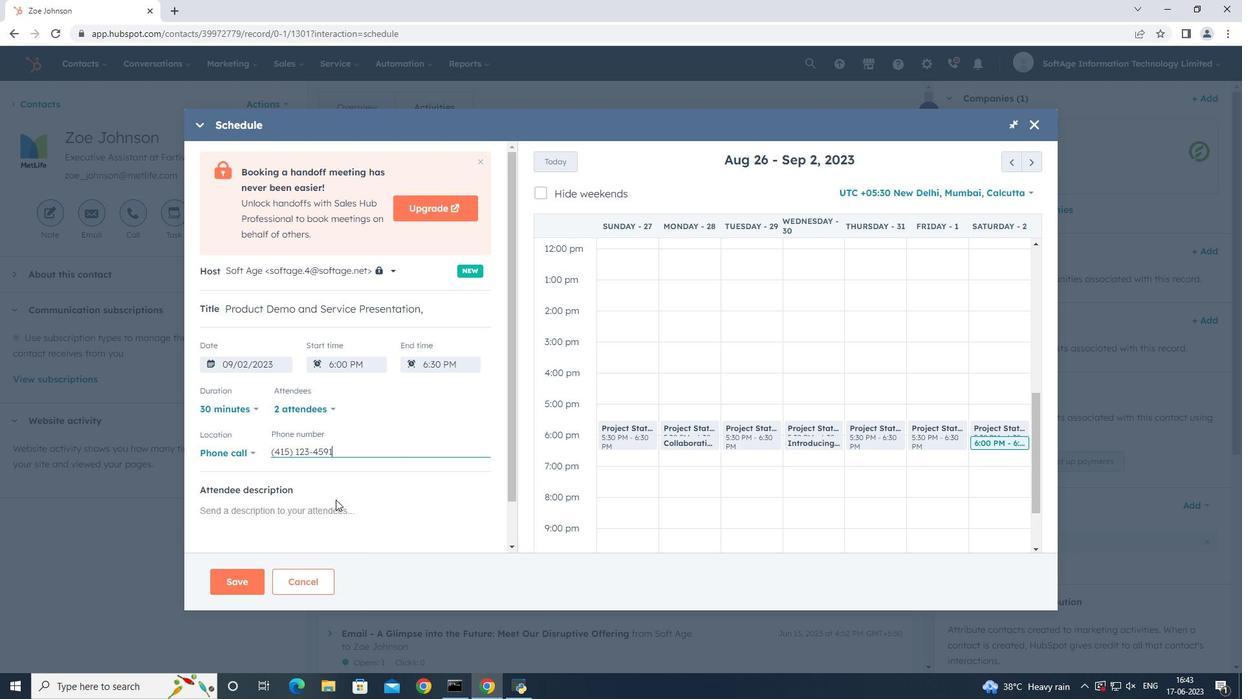 
Action: Mouse pressed left at (323, 512)
Screenshot: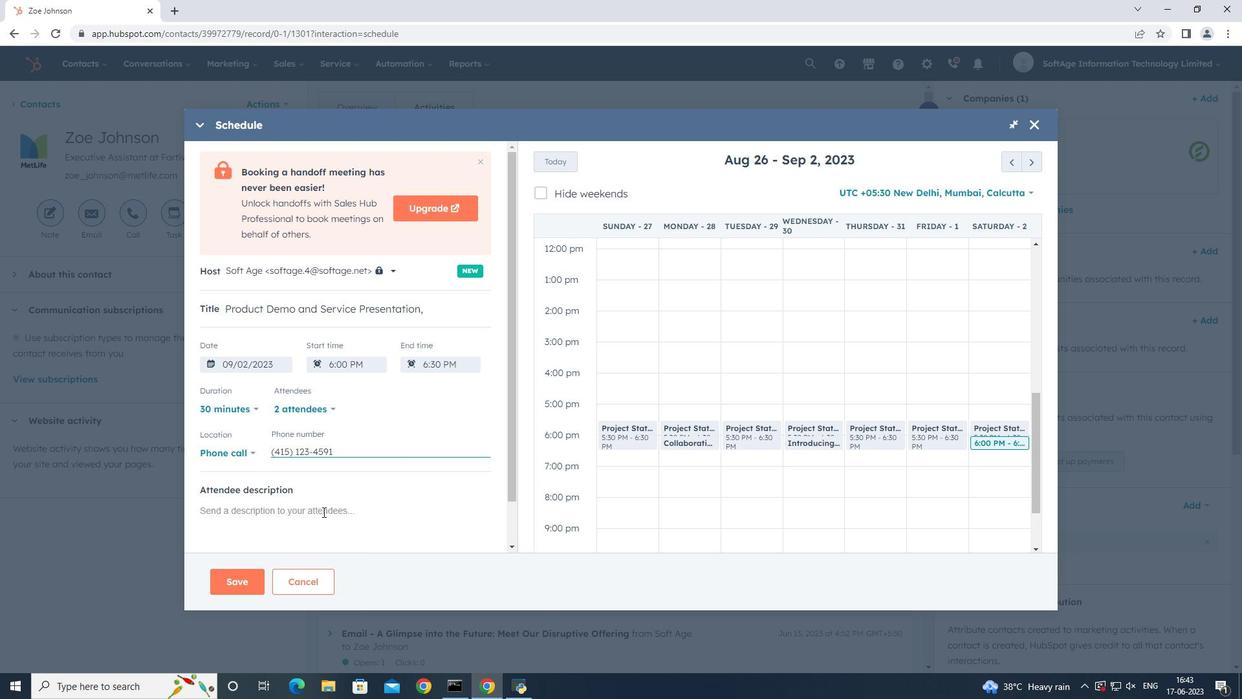 
Action: Key pressed <Key.shift>For<Key.space>further<Key.space>discc<Key.backspace>ussion<Key.space>on<Key.space>products,<Key.space>kindly<Key.space>join<Key.space>the<Key.space>meeting..
Screenshot: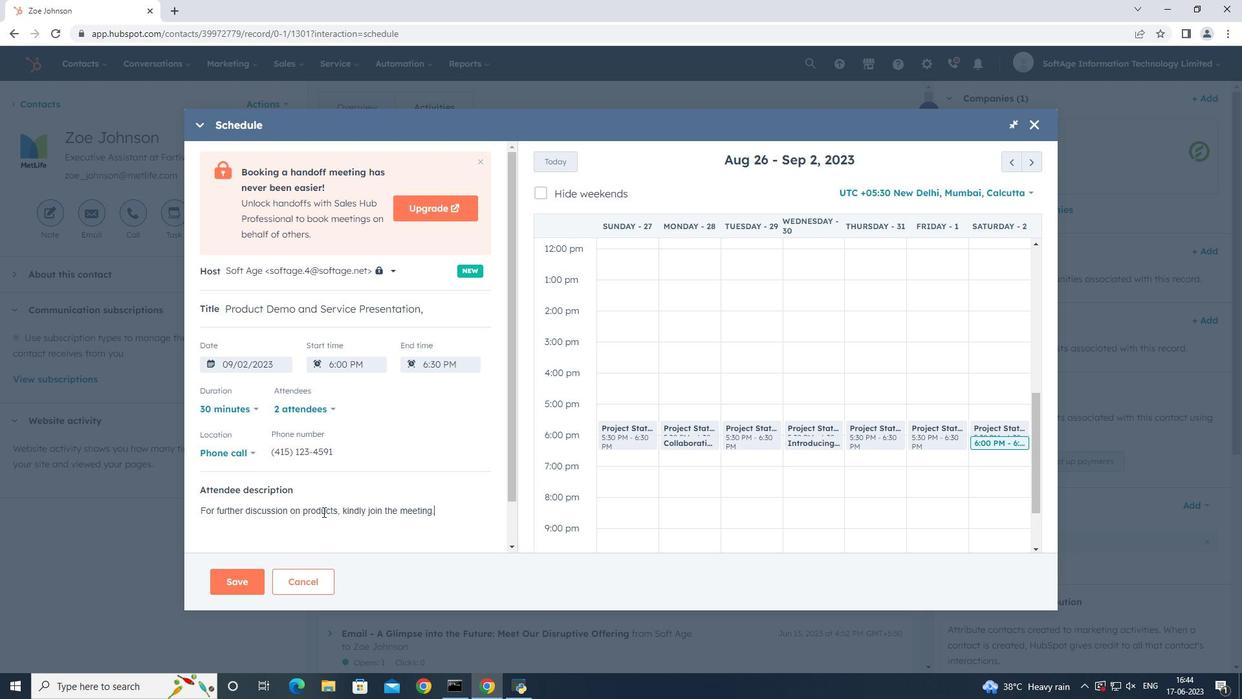 
Action: Mouse moved to (245, 586)
Screenshot: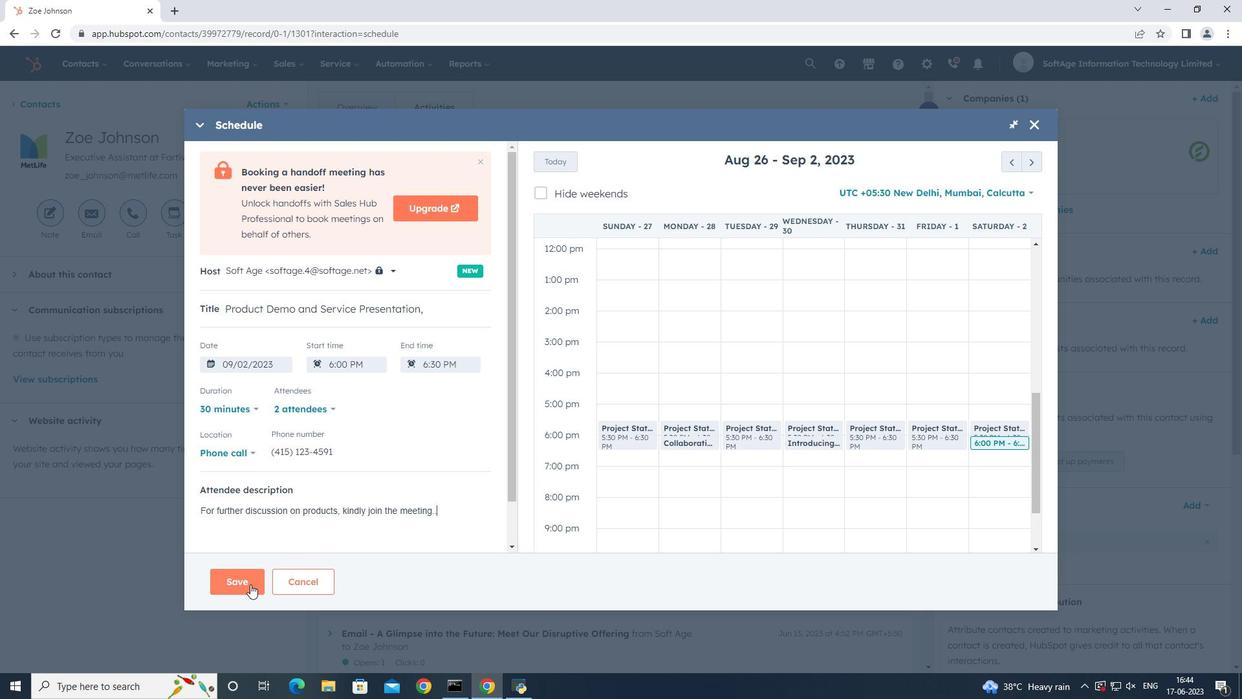 
Action: Mouse pressed left at (245, 586)
Screenshot: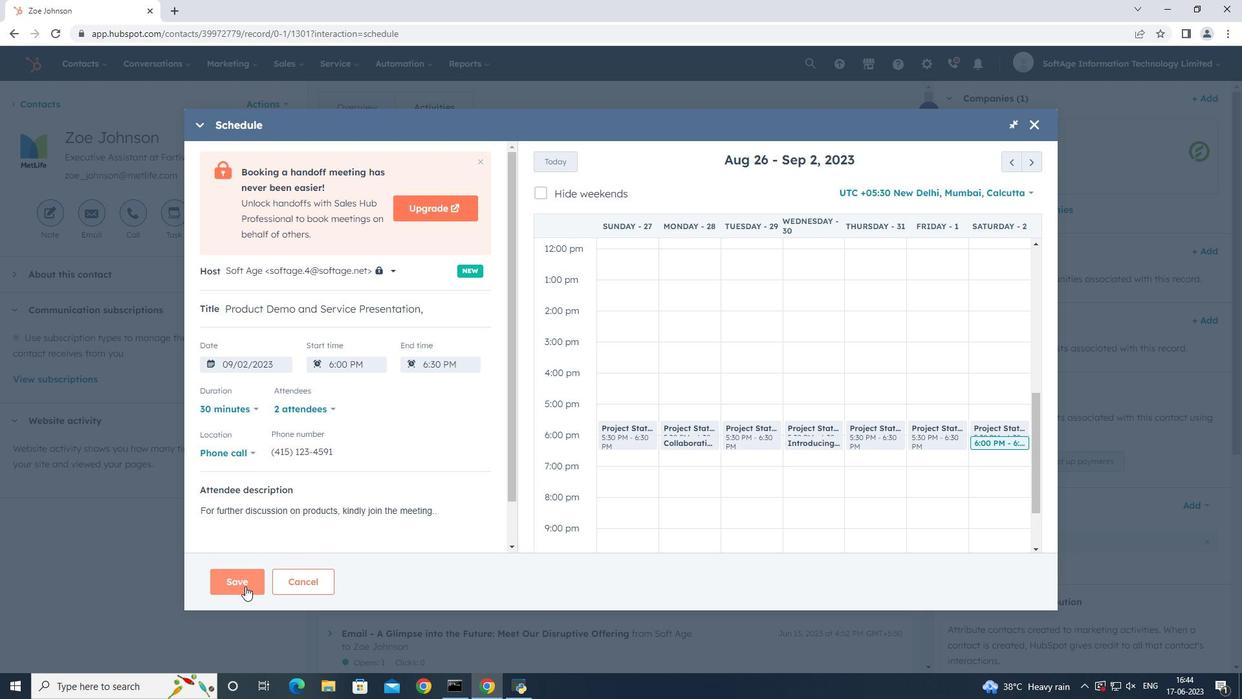 
Action: Mouse moved to (704, 512)
Screenshot: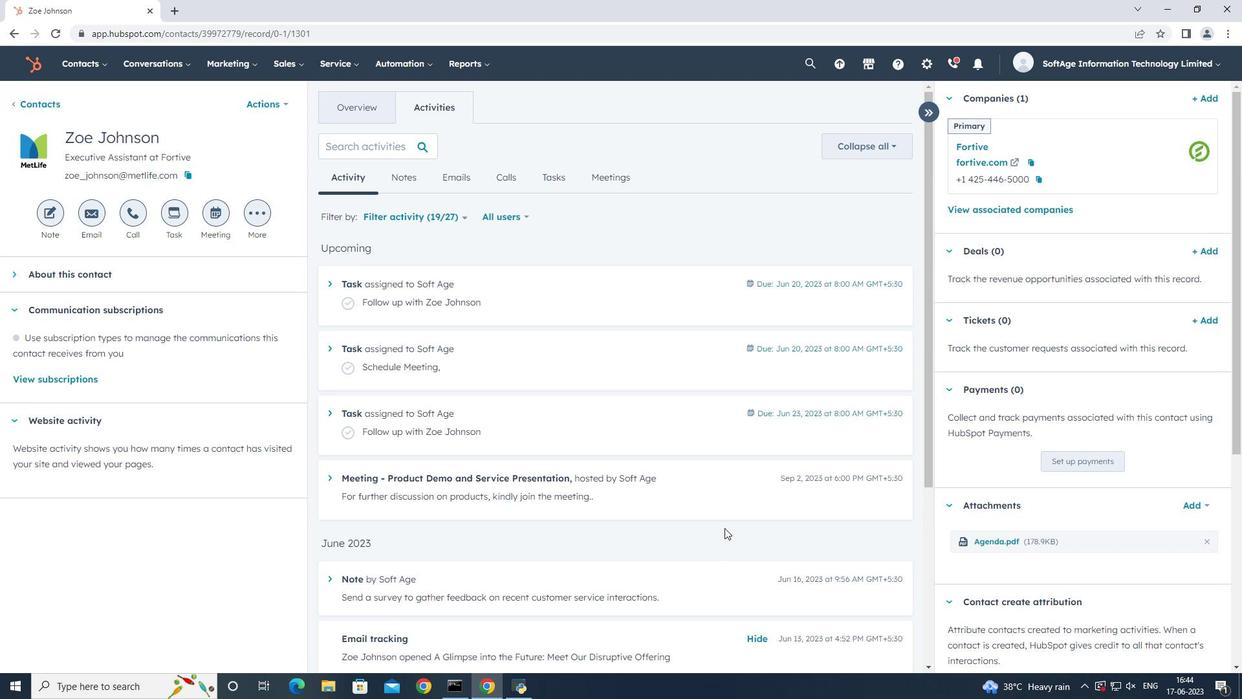 
